 Task: Create record types of grades object.
Action: Mouse moved to (577, 34)
Screenshot: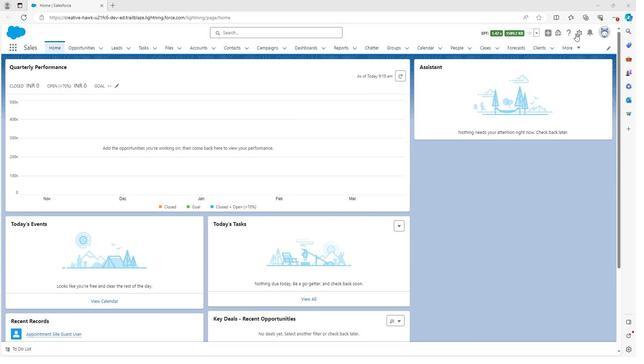 
Action: Mouse pressed left at (577, 34)
Screenshot: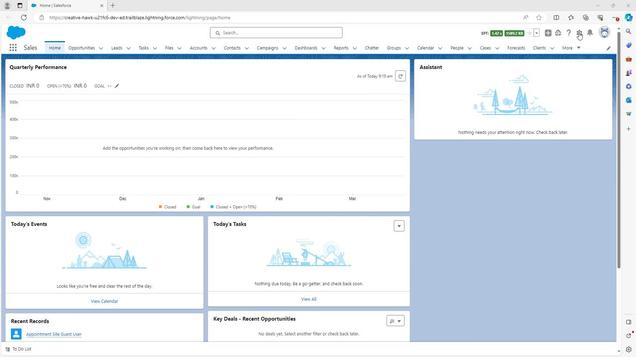 
Action: Mouse moved to (561, 52)
Screenshot: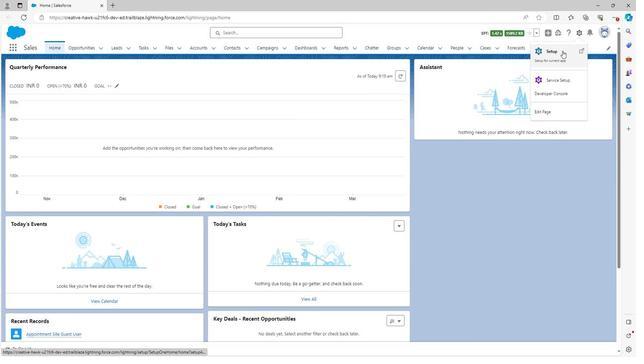 
Action: Mouse pressed left at (561, 52)
Screenshot: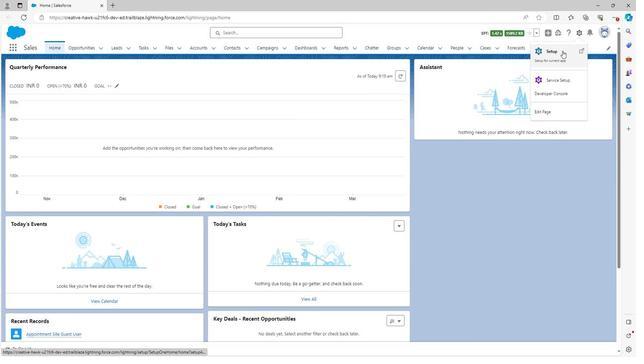 
Action: Mouse moved to (84, 47)
Screenshot: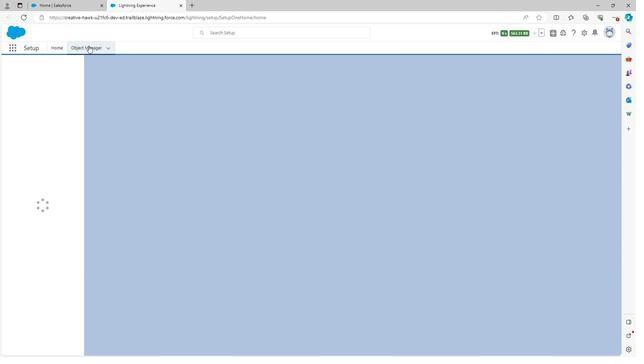 
Action: Mouse pressed left at (84, 47)
Screenshot: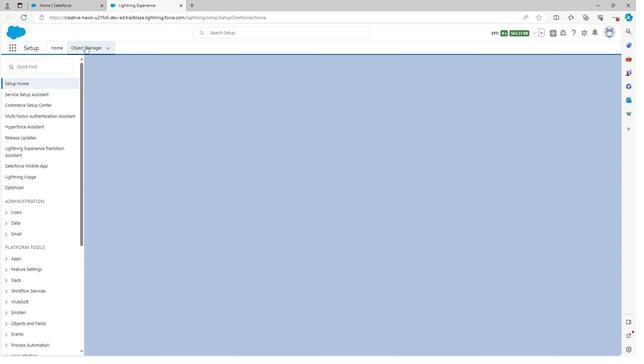 
Action: Mouse moved to (35, 255)
Screenshot: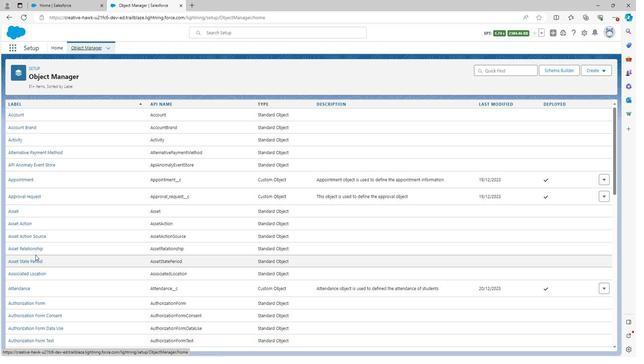 
Action: Mouse scrolled (35, 255) with delta (0, 0)
Screenshot: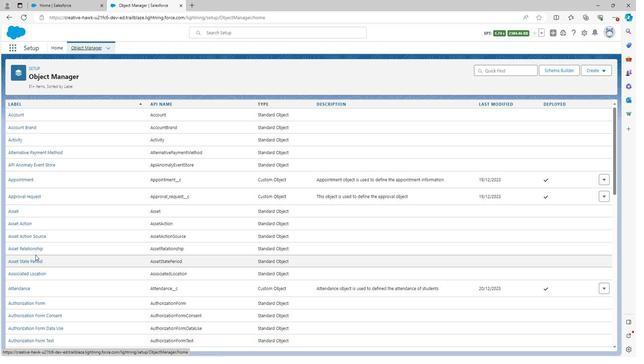 
Action: Mouse scrolled (35, 255) with delta (0, 0)
Screenshot: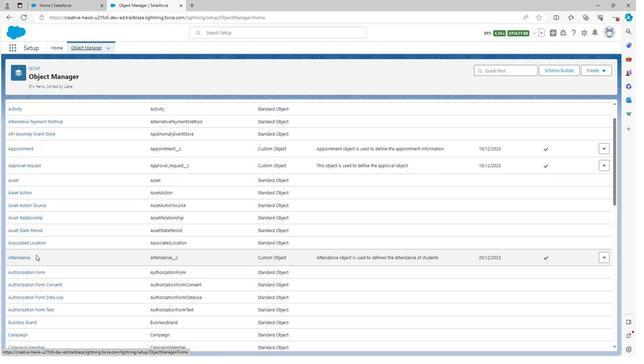 
Action: Mouse scrolled (35, 255) with delta (0, 0)
Screenshot: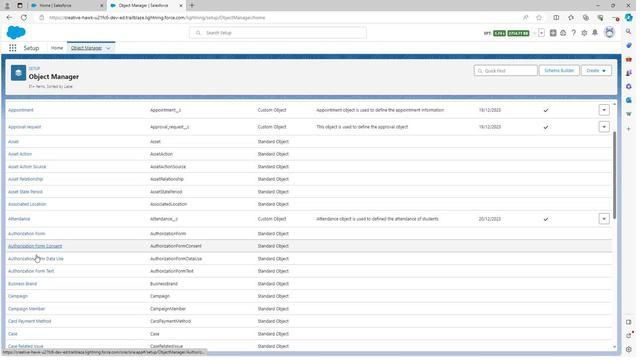 
Action: Mouse moved to (35, 255)
Screenshot: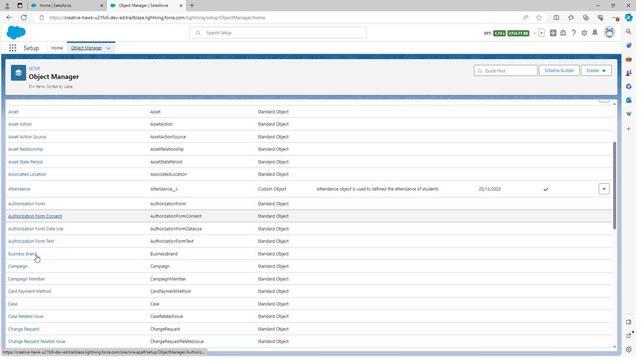
Action: Mouse scrolled (35, 255) with delta (0, 0)
Screenshot: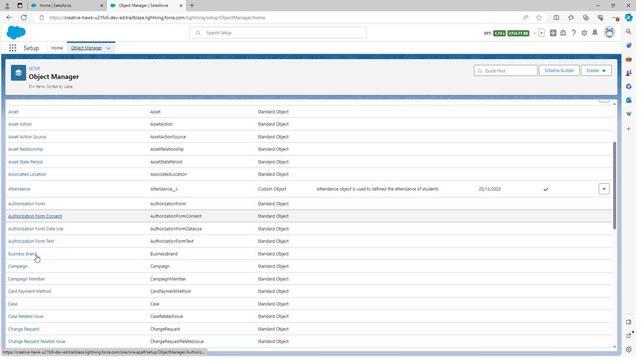 
Action: Mouse scrolled (35, 255) with delta (0, 0)
Screenshot: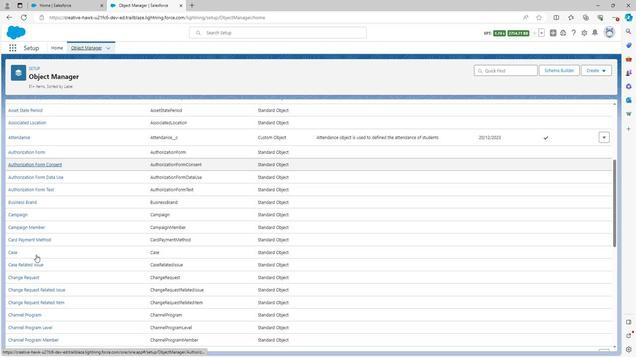 
Action: Mouse moved to (35, 255)
Screenshot: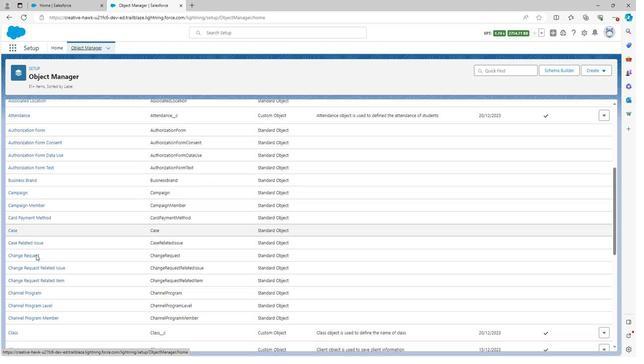 
Action: Mouse scrolled (35, 255) with delta (0, 0)
Screenshot: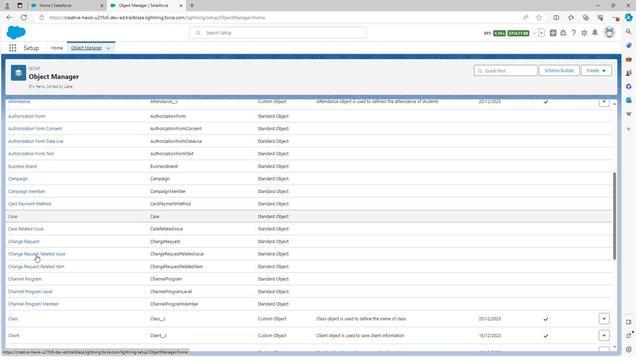 
Action: Mouse moved to (35, 256)
Screenshot: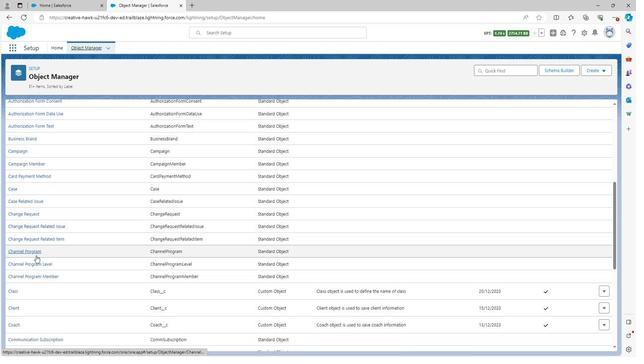 
Action: Mouse scrolled (35, 255) with delta (0, 0)
Screenshot: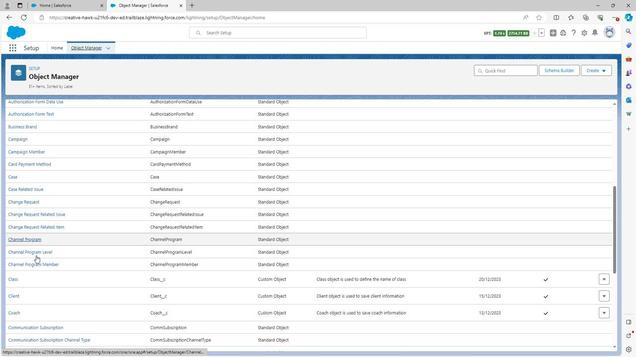
Action: Mouse scrolled (35, 255) with delta (0, 0)
Screenshot: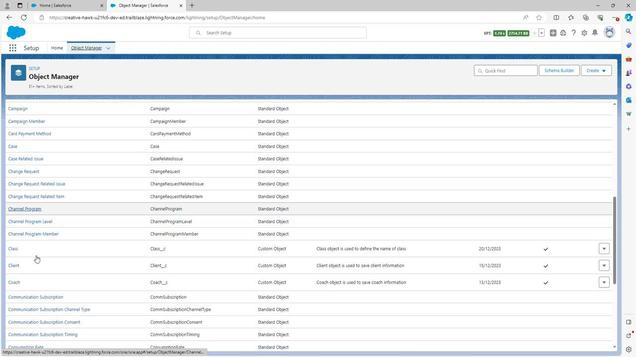 
Action: Mouse scrolled (35, 255) with delta (0, 0)
Screenshot: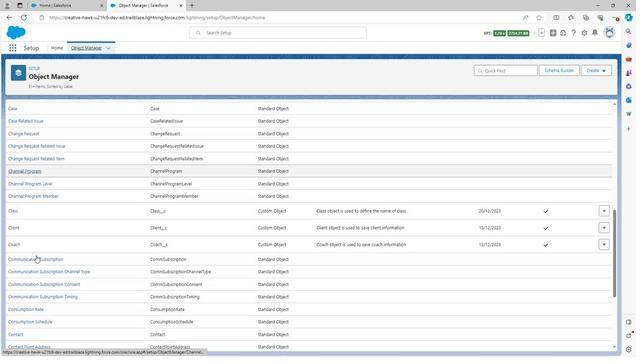 
Action: Mouse scrolled (35, 255) with delta (0, 0)
Screenshot: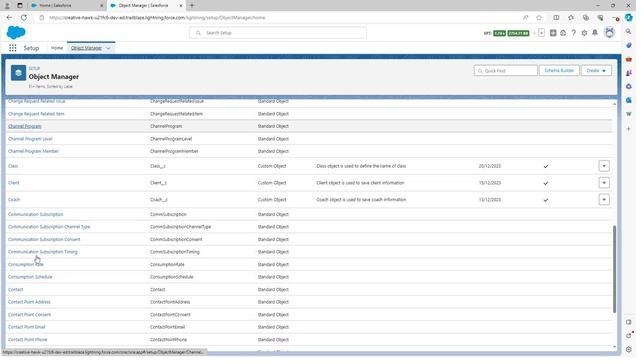 
Action: Mouse scrolled (35, 255) with delta (0, 0)
Screenshot: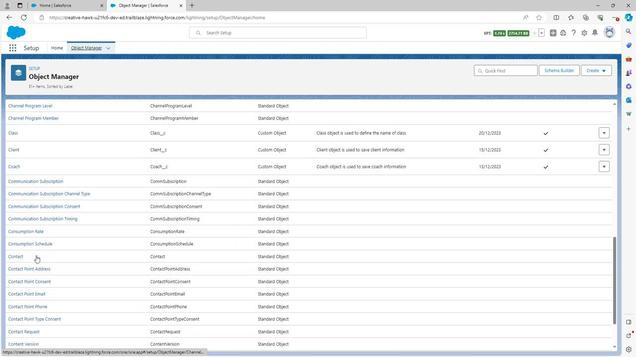 
Action: Mouse scrolled (35, 255) with delta (0, 0)
Screenshot: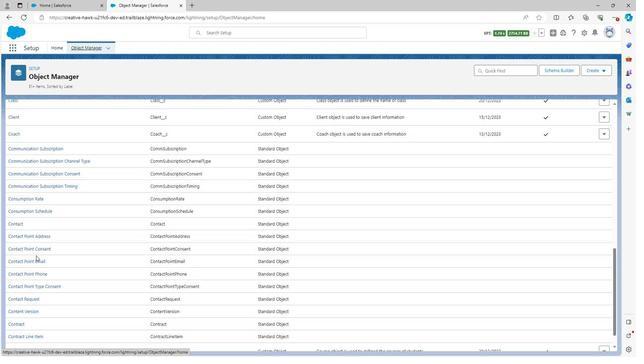 
Action: Mouse scrolled (35, 255) with delta (0, 0)
Screenshot: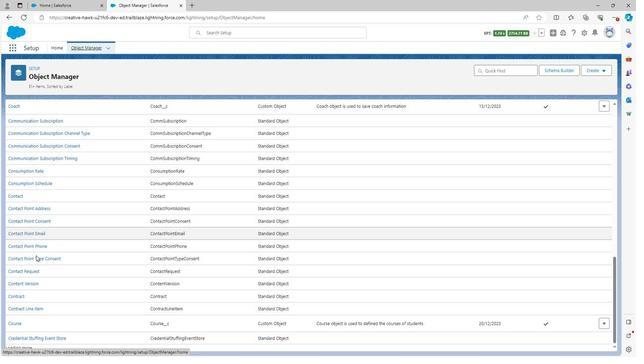 
Action: Mouse scrolled (35, 255) with delta (0, 0)
Screenshot: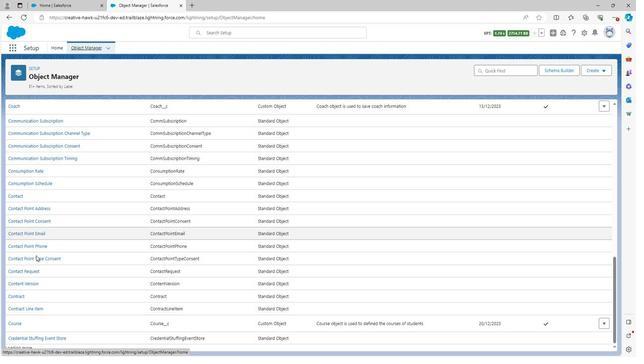 
Action: Mouse scrolled (35, 255) with delta (0, 0)
Screenshot: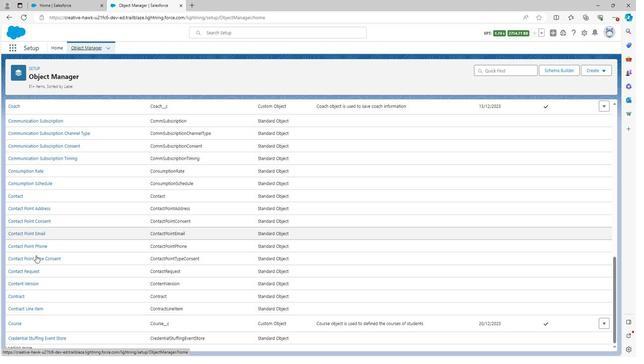 
Action: Mouse moved to (35, 256)
Screenshot: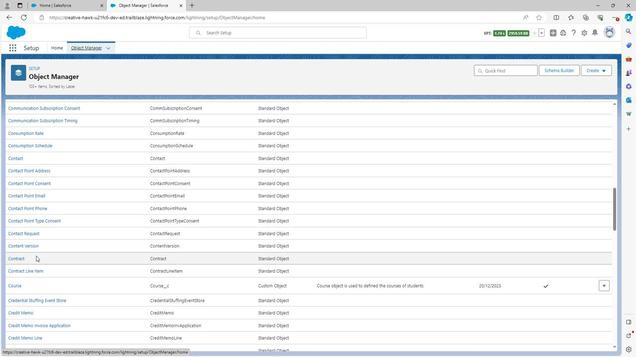 
Action: Mouse scrolled (35, 256) with delta (0, 0)
Screenshot: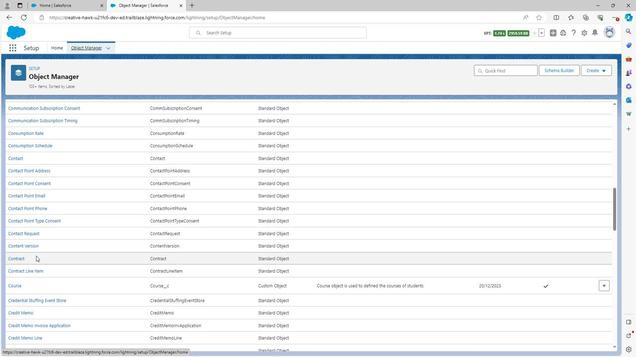 
Action: Mouse moved to (35, 257)
Screenshot: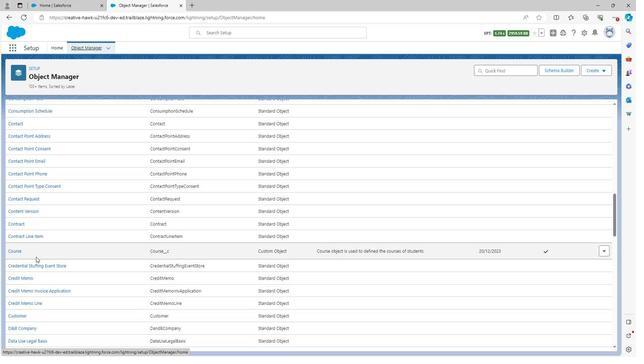 
Action: Mouse scrolled (35, 257) with delta (0, 0)
Screenshot: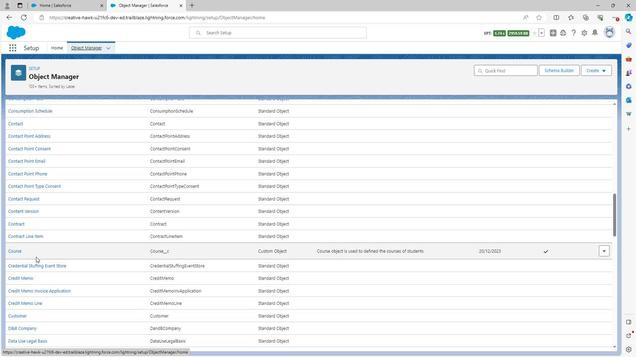 
Action: Mouse scrolled (35, 257) with delta (0, 0)
Screenshot: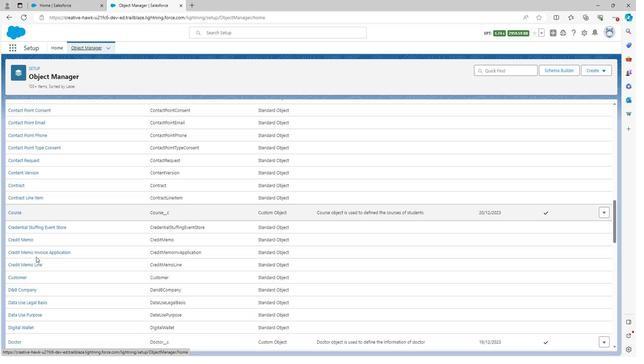 
Action: Mouse scrolled (35, 257) with delta (0, 0)
Screenshot: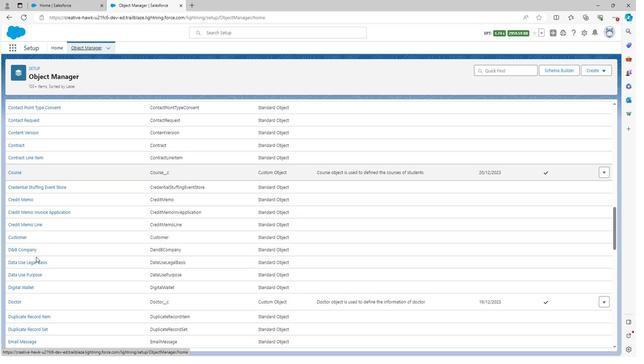 
Action: Mouse moved to (35, 257)
Screenshot: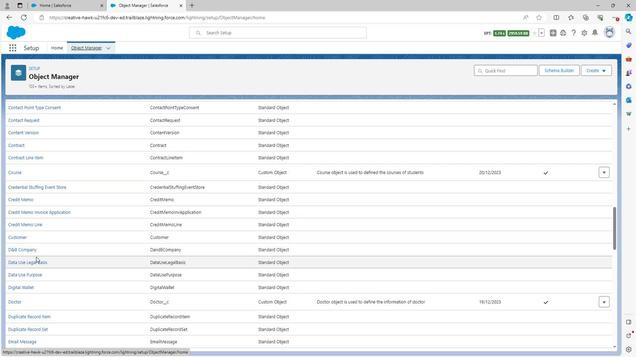 
Action: Mouse scrolled (35, 257) with delta (0, 0)
Screenshot: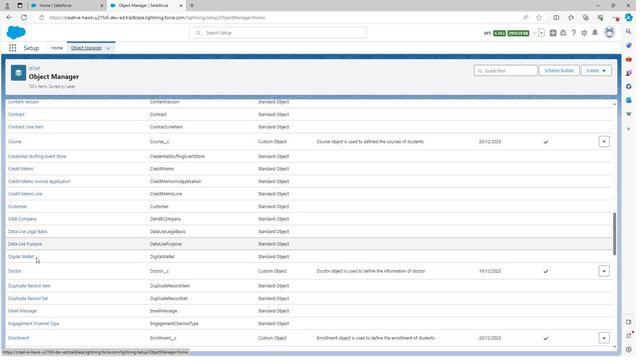 
Action: Mouse moved to (35, 257)
Screenshot: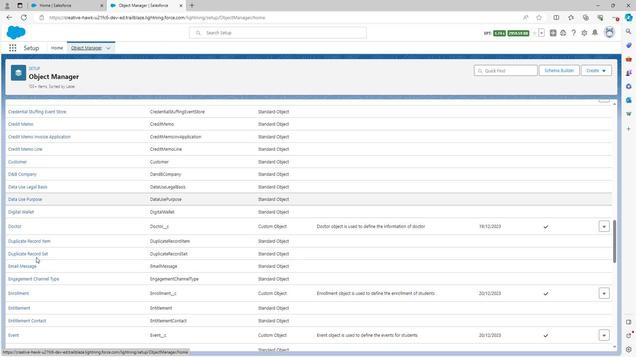
Action: Mouse scrolled (35, 257) with delta (0, 0)
Screenshot: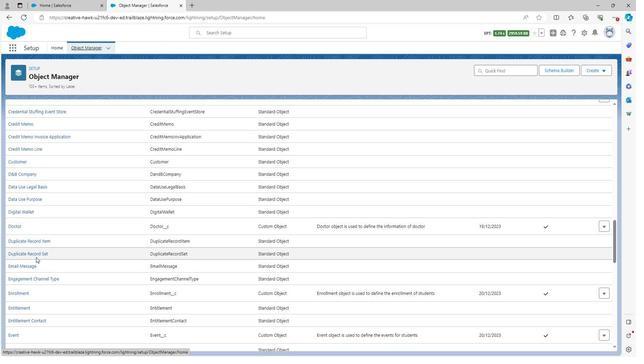 
Action: Mouse scrolled (35, 257) with delta (0, 0)
Screenshot: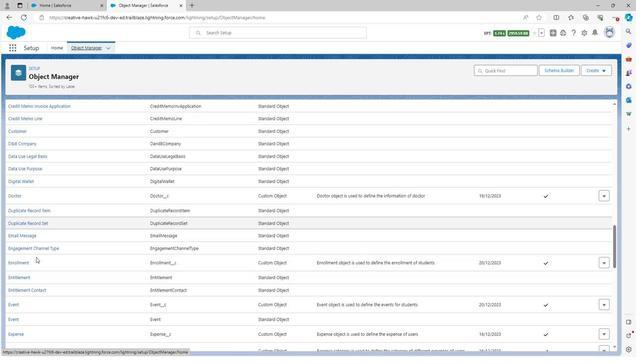 
Action: Mouse moved to (35, 258)
Screenshot: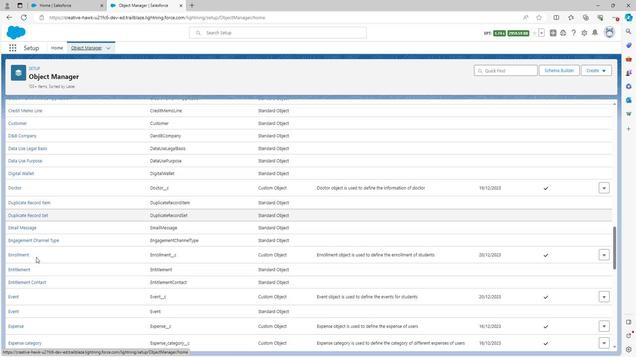 
Action: Mouse scrolled (35, 258) with delta (0, 0)
Screenshot: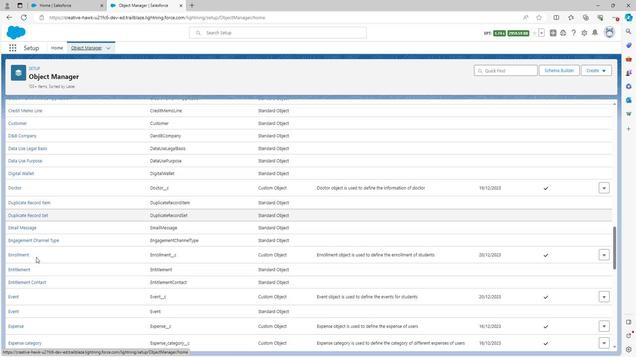 
Action: Mouse moved to (36, 259)
Screenshot: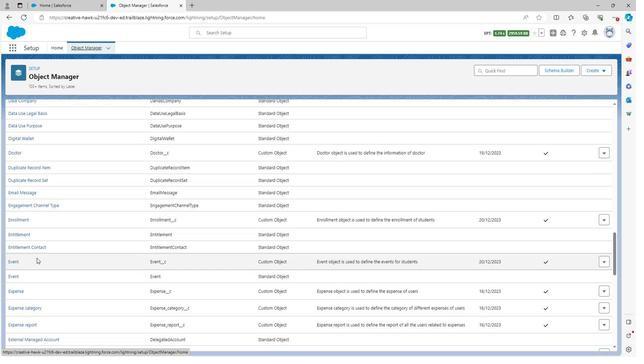 
Action: Mouse scrolled (36, 258) with delta (0, 0)
Screenshot: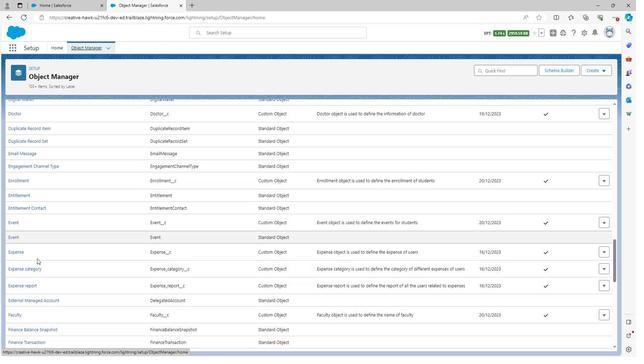 
Action: Mouse moved to (38, 258)
Screenshot: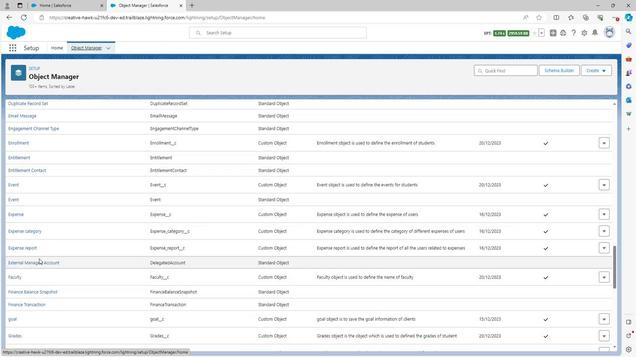
Action: Mouse scrolled (38, 258) with delta (0, 0)
Screenshot: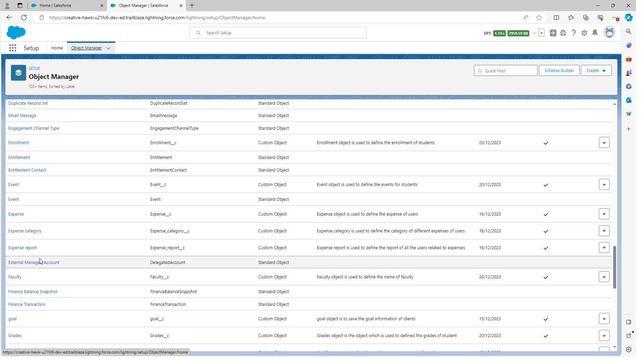 
Action: Mouse moved to (38, 258)
Screenshot: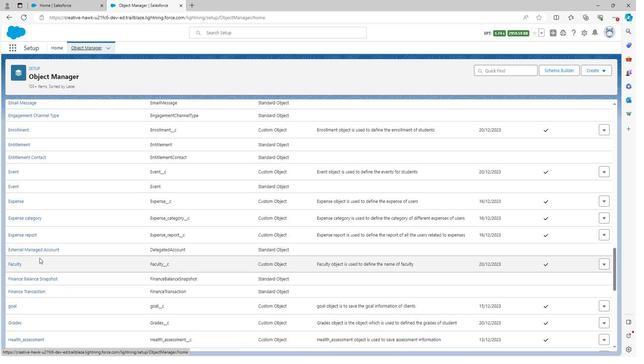 
Action: Mouse scrolled (38, 258) with delta (0, 0)
Screenshot: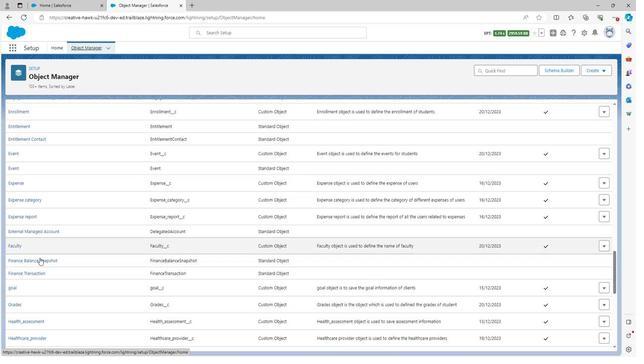 
Action: Mouse moved to (14, 262)
Screenshot: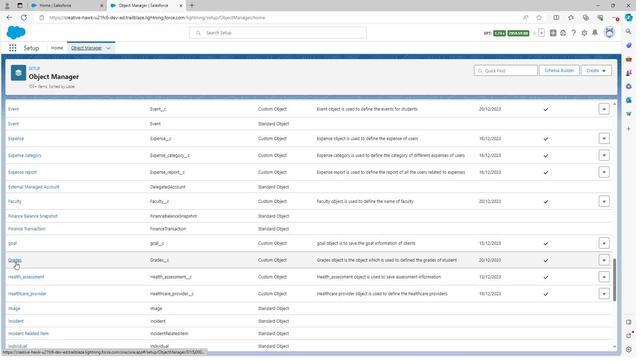 
Action: Mouse pressed left at (14, 262)
Screenshot: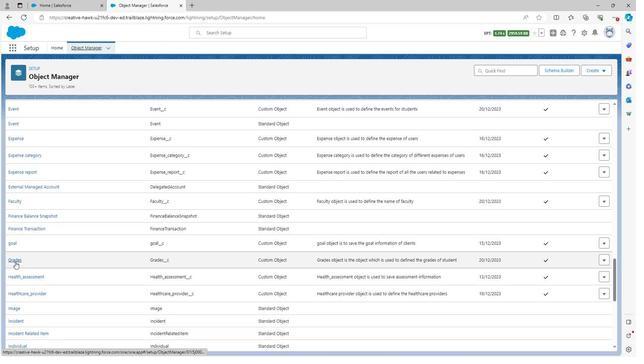 
Action: Mouse moved to (43, 201)
Screenshot: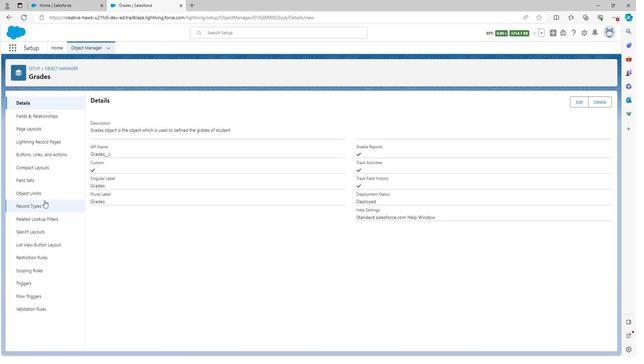 
Action: Mouse pressed left at (43, 201)
Screenshot: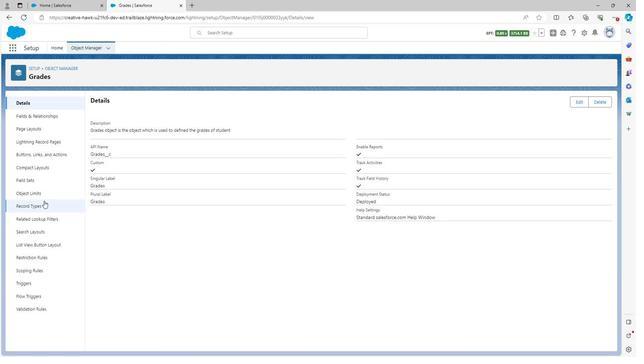 
Action: Mouse moved to (547, 104)
Screenshot: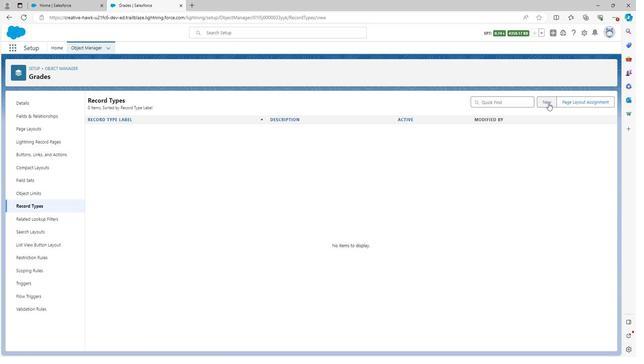 
Action: Mouse pressed left at (547, 104)
Screenshot: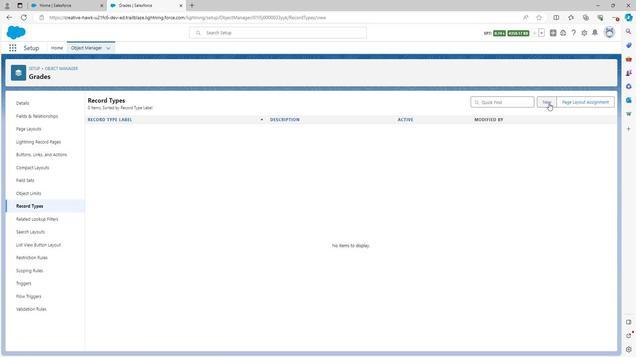 
Action: Mouse moved to (195, 164)
Screenshot: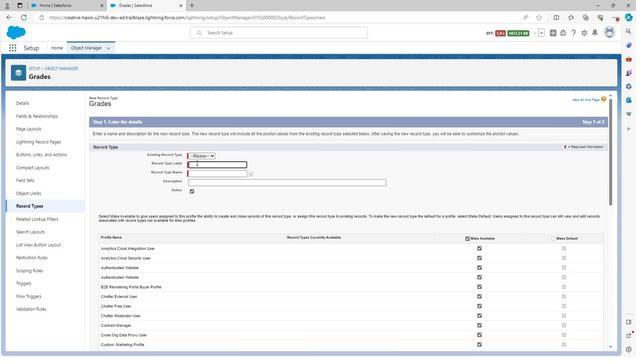 
Action: Mouse pressed left at (195, 164)
Screenshot: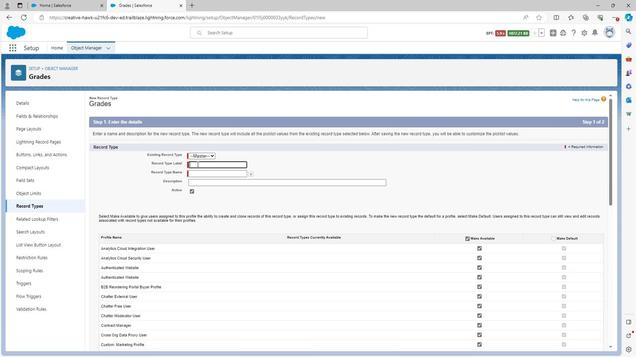 
Action: Key pressed <Key.shift>Grade<Key.space><Key.shift>Id
Screenshot: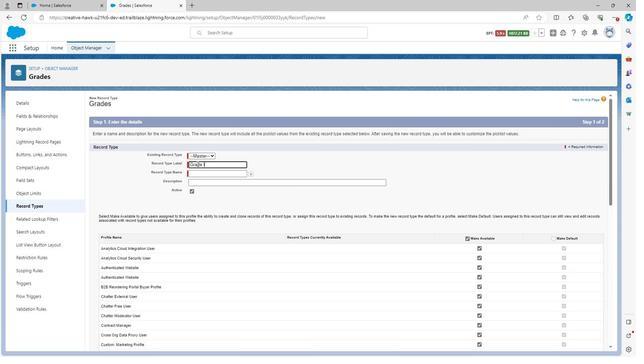 
Action: Mouse moved to (264, 165)
Screenshot: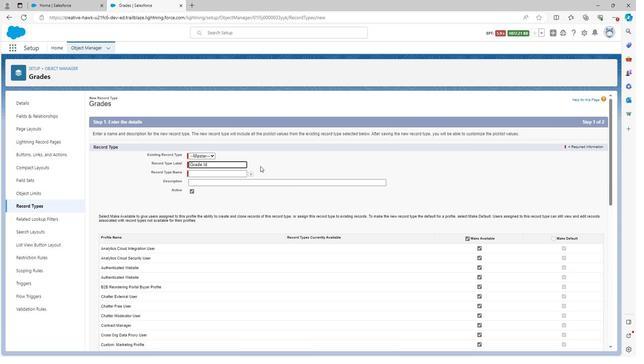 
Action: Mouse pressed left at (264, 165)
Screenshot: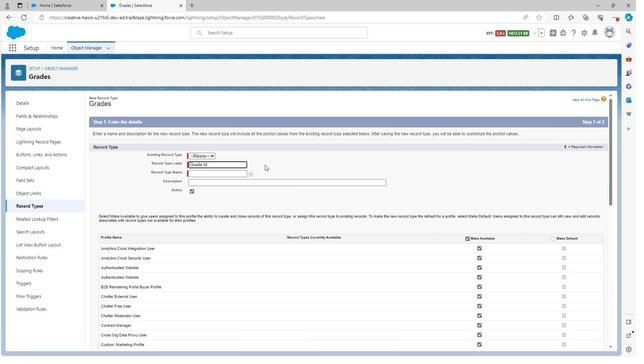 
Action: Mouse moved to (248, 182)
Screenshot: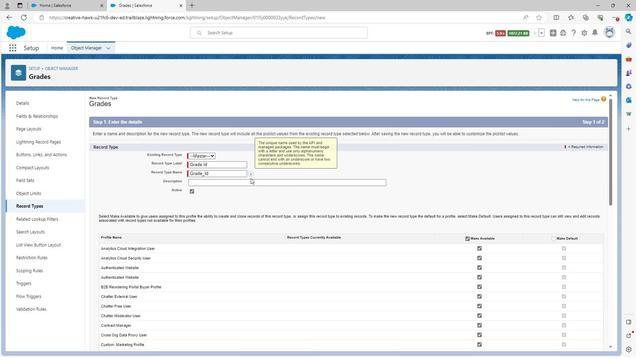 
Action: Mouse pressed left at (248, 182)
Screenshot: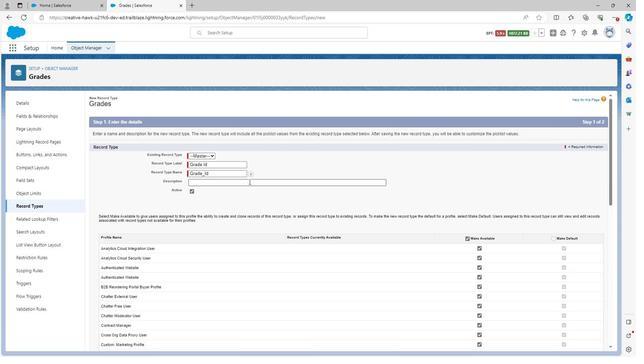 
Action: Key pressed <Key.shift><Key.shift><Key.shift>Grade<Key.space><Key.shift>Id<Key.space>record<Key.space>type<Key.space>is<Key.space>used<Key.space>tp<Key.space><Key.backspace><Key.backspace>o<Key.space>defined<Key.space>the<Key.space>id<Key.space>of<Key.space>grade
Screenshot: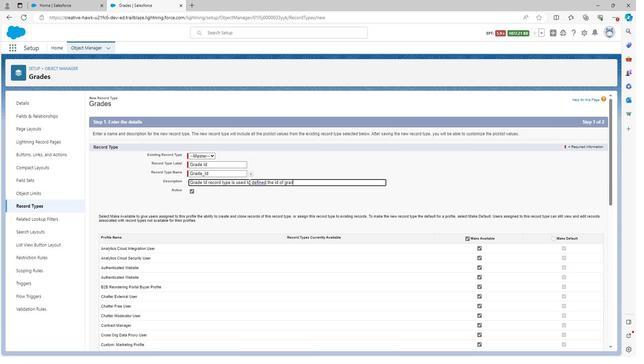 
Action: Mouse moved to (467, 238)
Screenshot: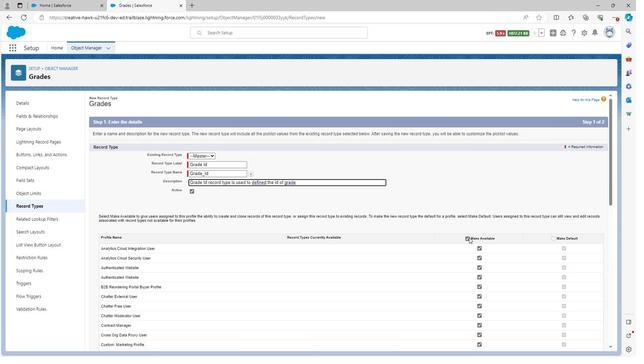 
Action: Mouse pressed left at (467, 238)
Screenshot: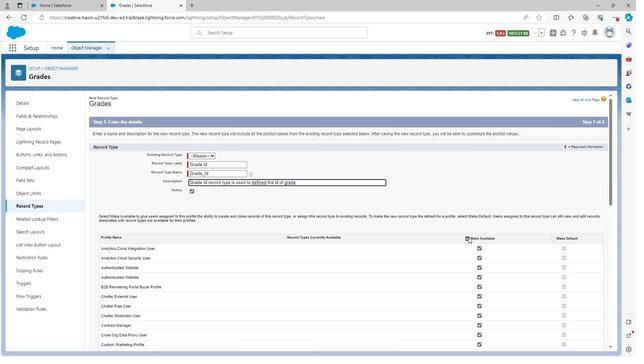 
Action: Mouse scrolled (467, 237) with delta (0, 0)
Screenshot: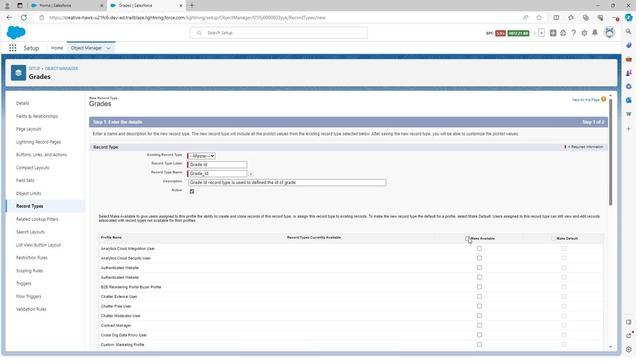 
Action: Mouse scrolled (467, 237) with delta (0, 0)
Screenshot: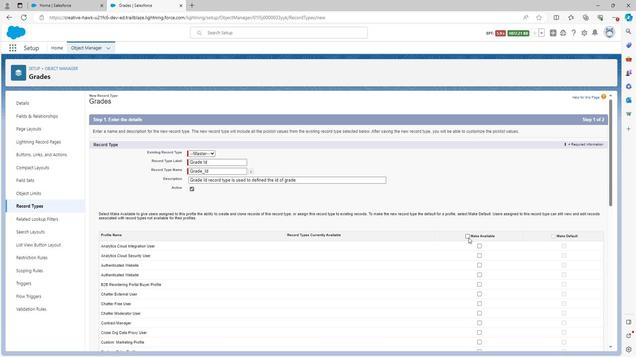 
Action: Mouse scrolled (467, 237) with delta (0, 0)
Screenshot: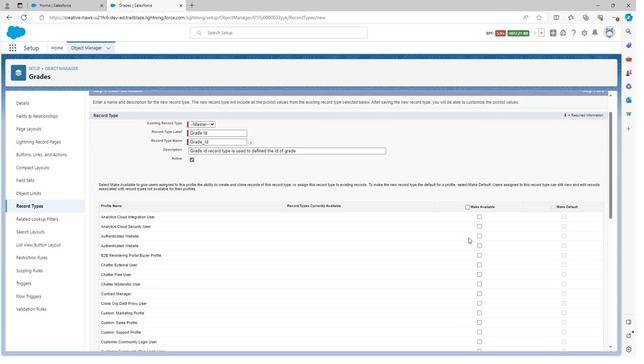 
Action: Mouse moved to (479, 131)
Screenshot: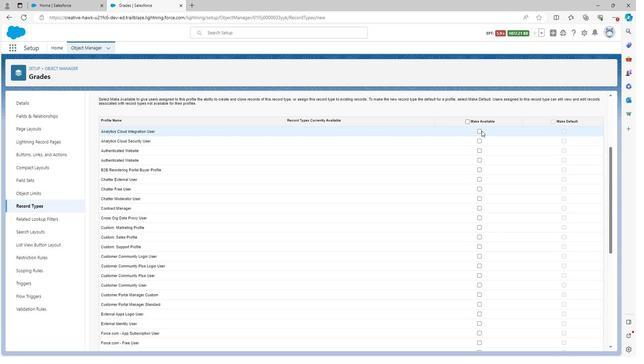
Action: Mouse pressed left at (479, 131)
Screenshot: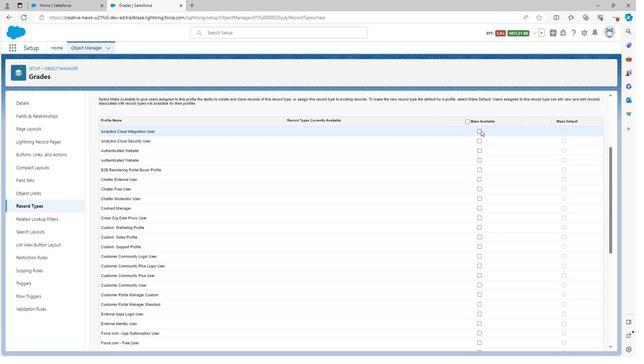 
Action: Mouse moved to (477, 142)
Screenshot: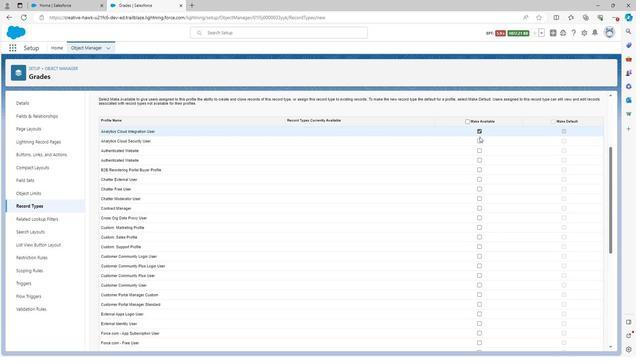 
Action: Mouse pressed left at (477, 142)
Screenshot: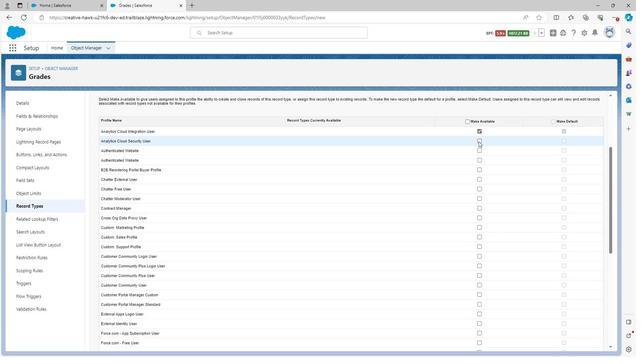 
Action: Mouse moved to (477, 150)
Screenshot: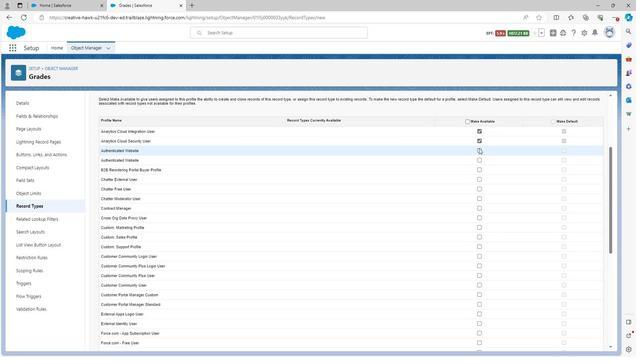 
Action: Mouse pressed left at (477, 150)
Screenshot: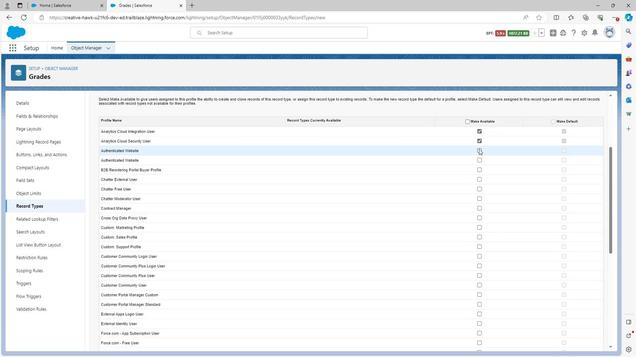 
Action: Mouse moved to (478, 160)
Screenshot: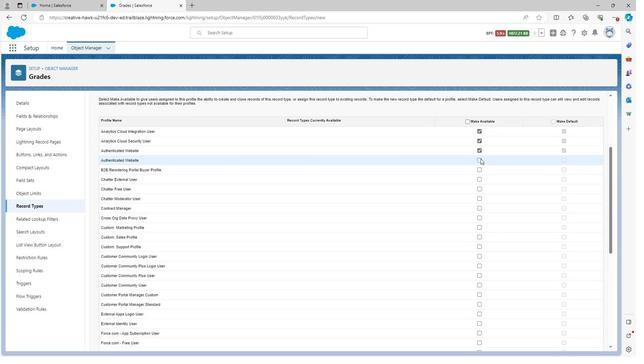 
Action: Mouse pressed left at (478, 160)
Screenshot: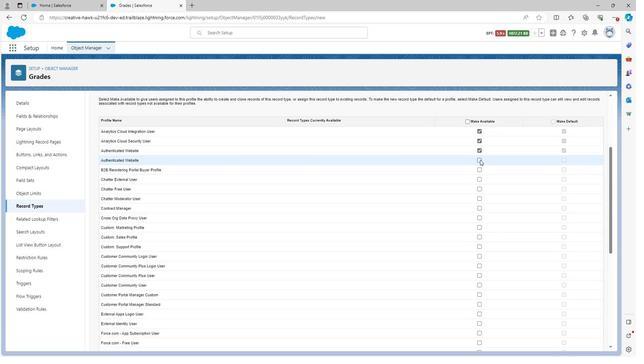 
Action: Mouse moved to (478, 169)
Screenshot: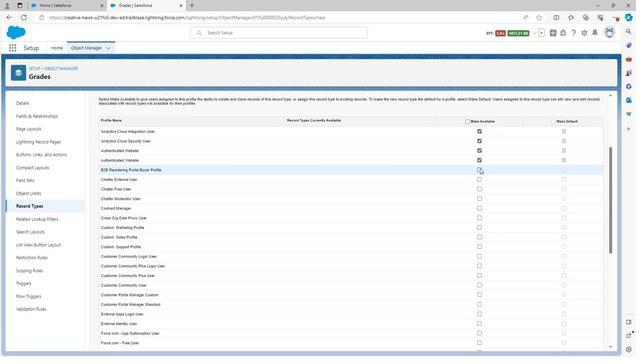 
Action: Mouse pressed left at (478, 169)
Screenshot: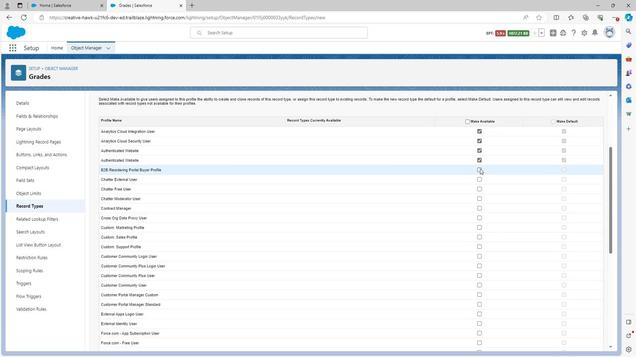 
Action: Mouse moved to (477, 178)
Screenshot: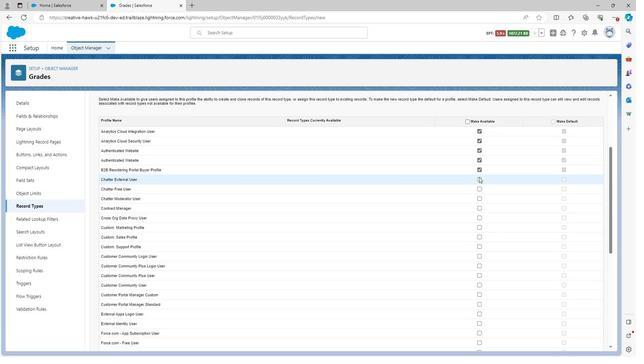 
Action: Mouse pressed left at (477, 178)
Screenshot: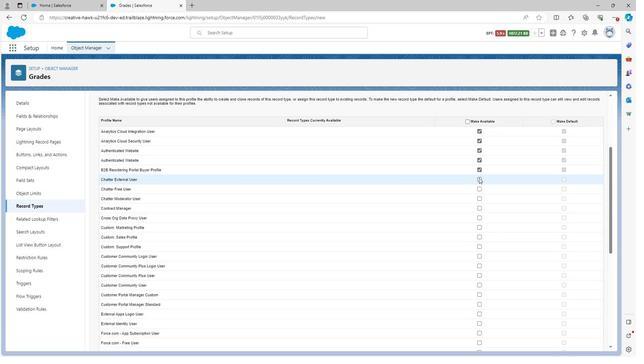 
Action: Mouse moved to (476, 189)
Screenshot: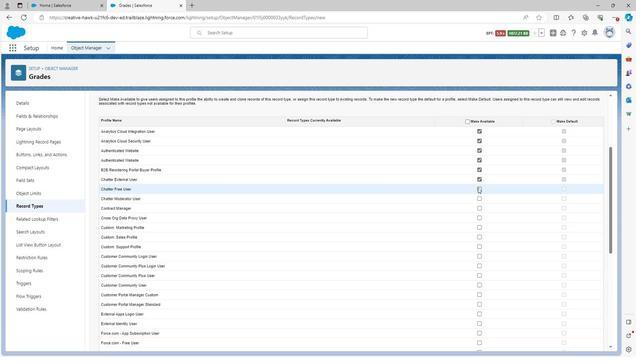 
Action: Mouse pressed left at (476, 189)
Screenshot: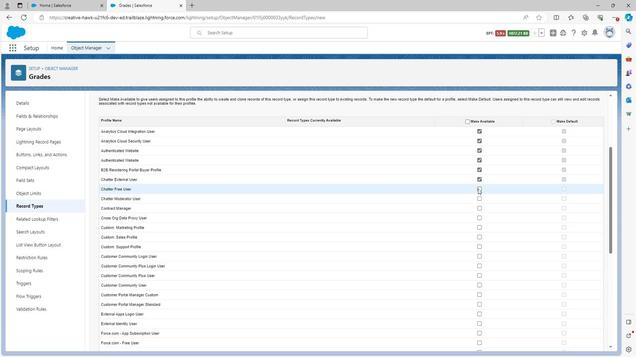 
Action: Mouse moved to (477, 199)
Screenshot: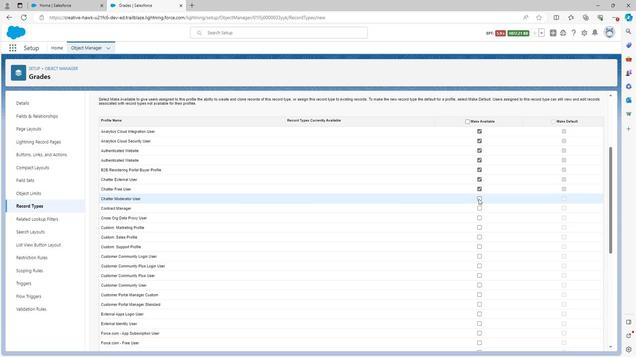 
Action: Mouse pressed left at (477, 199)
Screenshot: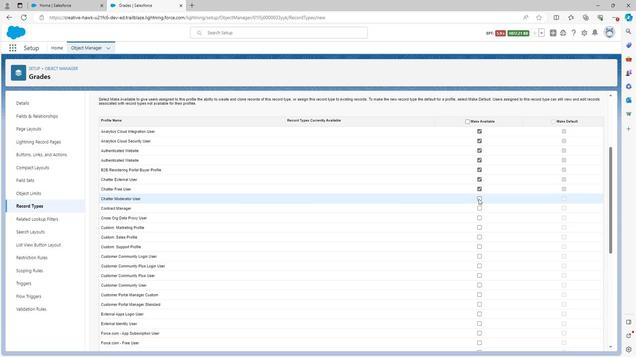 
Action: Mouse moved to (479, 208)
Screenshot: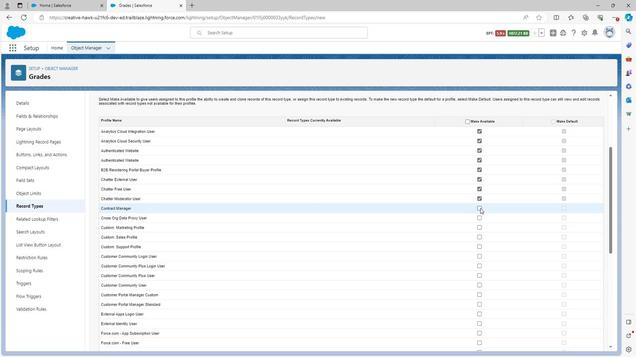 
Action: Mouse pressed left at (479, 208)
Screenshot: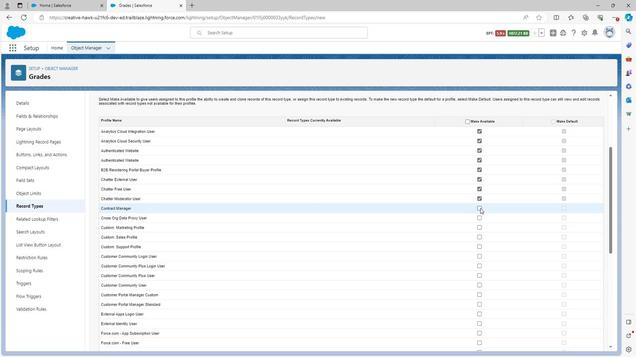 
Action: Mouse moved to (479, 218)
Screenshot: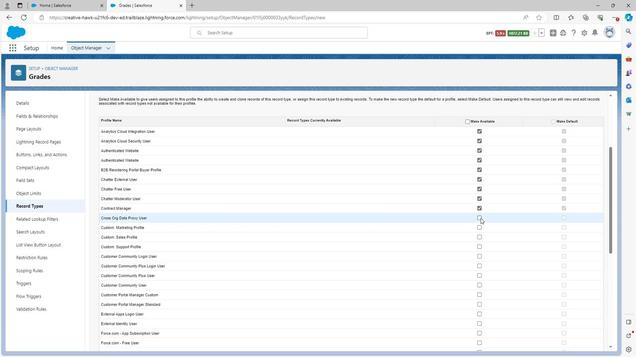 
Action: Mouse pressed left at (479, 218)
Screenshot: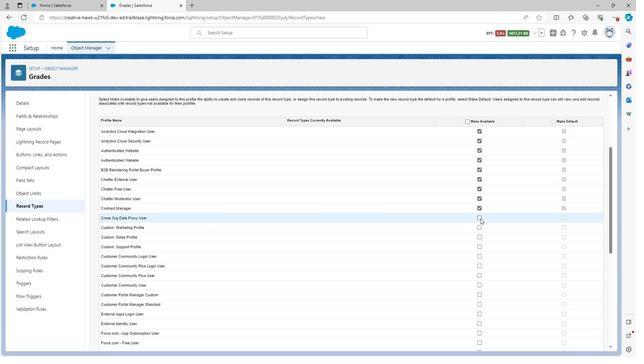 
Action: Mouse moved to (477, 226)
Screenshot: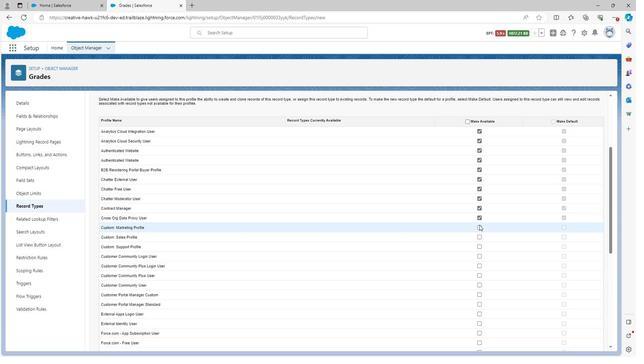 
Action: Mouse pressed left at (477, 226)
Screenshot: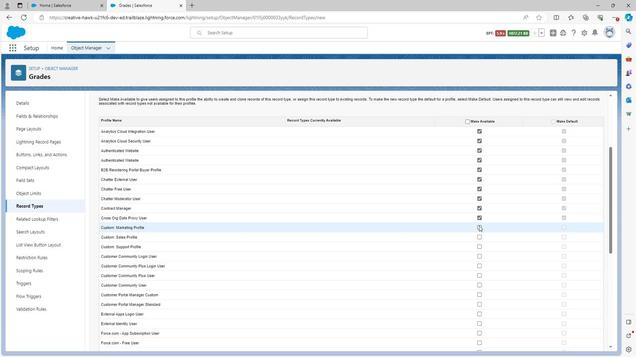 
Action: Mouse moved to (477, 237)
Screenshot: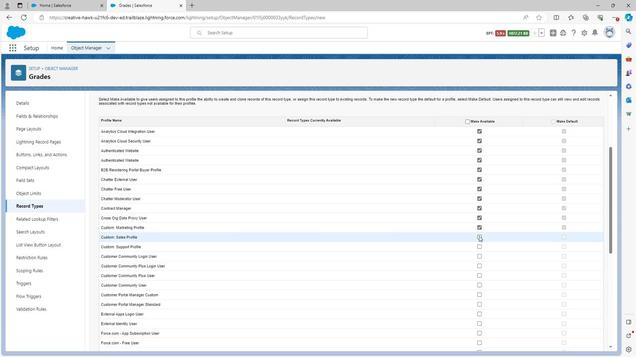 
Action: Mouse pressed left at (477, 237)
Screenshot: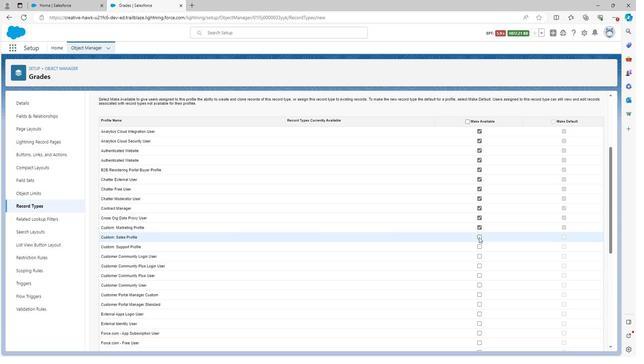 
Action: Mouse moved to (479, 246)
Screenshot: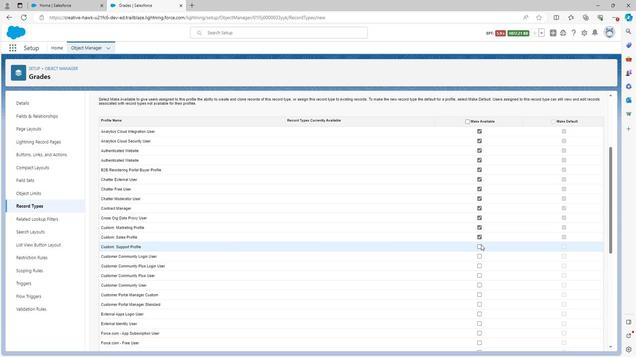 
Action: Mouse pressed left at (479, 246)
Screenshot: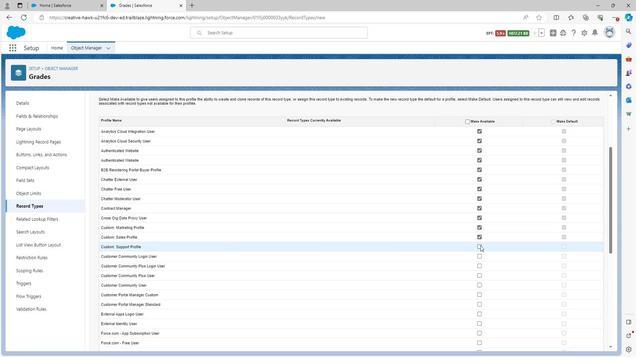 
Action: Mouse moved to (478, 257)
Screenshot: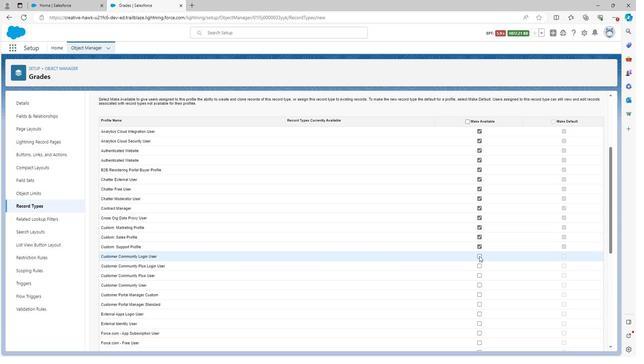 
Action: Mouse pressed left at (478, 257)
Screenshot: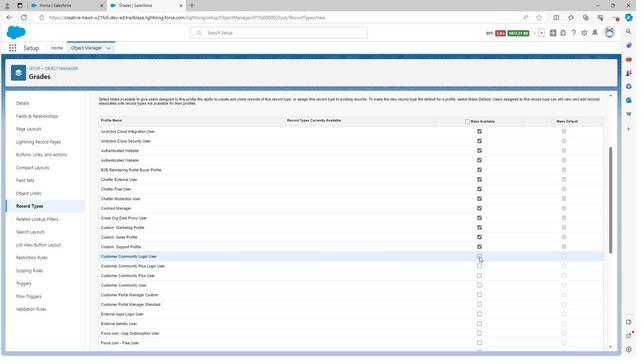 
Action: Mouse moved to (479, 265)
Screenshot: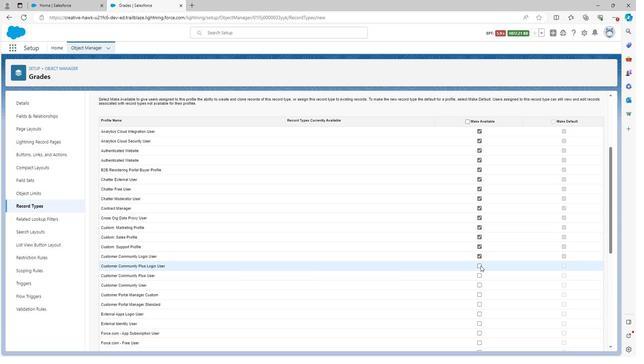 
Action: Mouse pressed left at (479, 265)
Screenshot: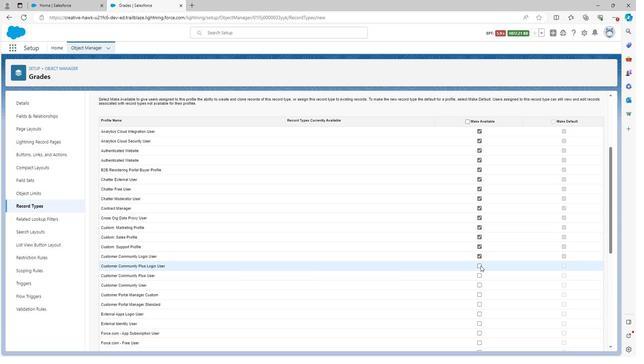 
Action: Mouse moved to (478, 274)
Screenshot: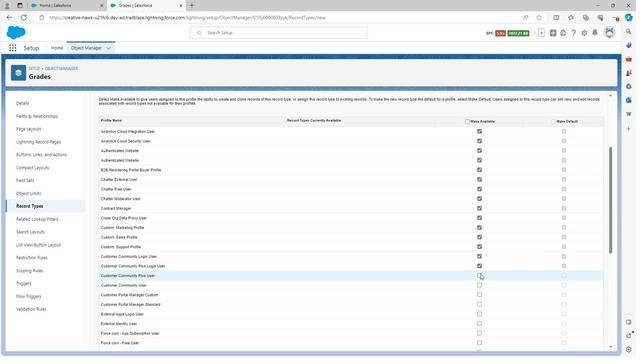 
Action: Mouse pressed left at (478, 274)
Screenshot: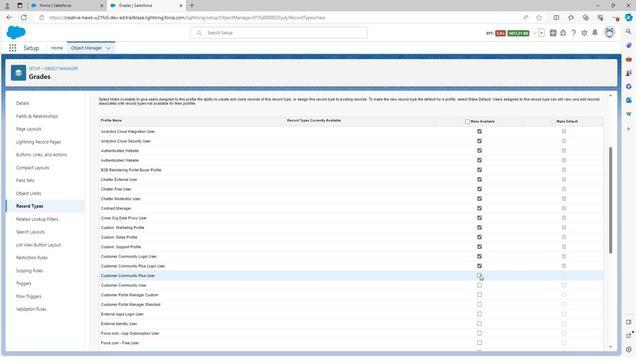
Action: Mouse scrolled (478, 274) with delta (0, 0)
Screenshot: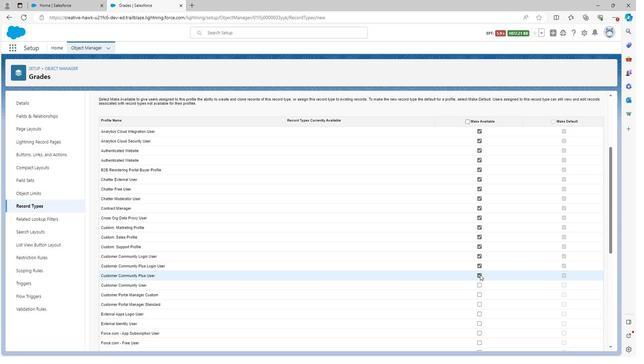 
Action: Mouse scrolled (478, 274) with delta (0, 0)
Screenshot: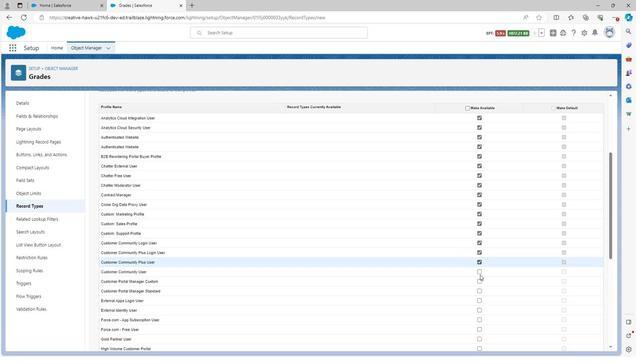 
Action: Mouse scrolled (478, 274) with delta (0, 0)
Screenshot: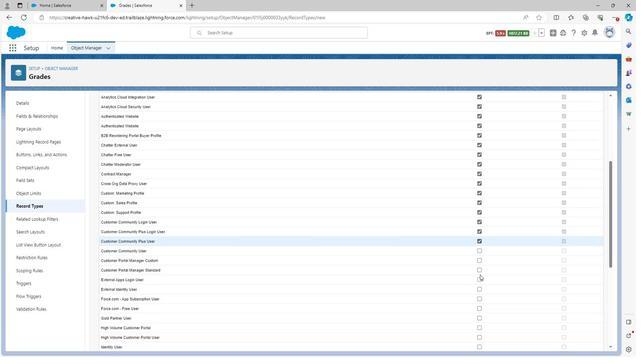 
Action: Mouse moved to (479, 178)
Screenshot: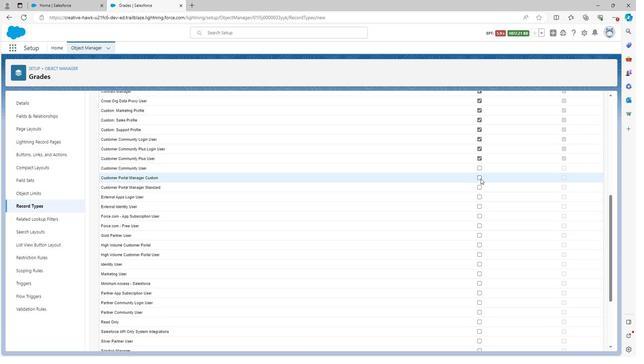 
Action: Mouse pressed left at (479, 178)
Screenshot: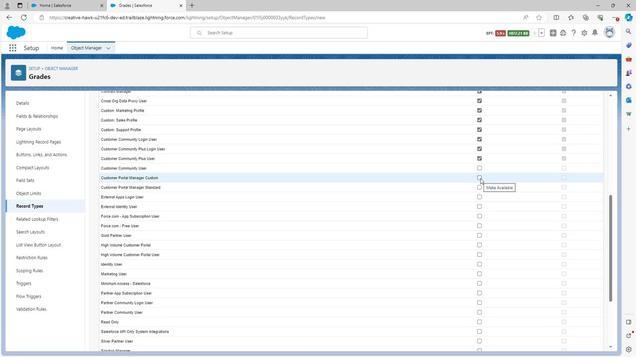 
Action: Mouse moved to (478, 187)
Screenshot: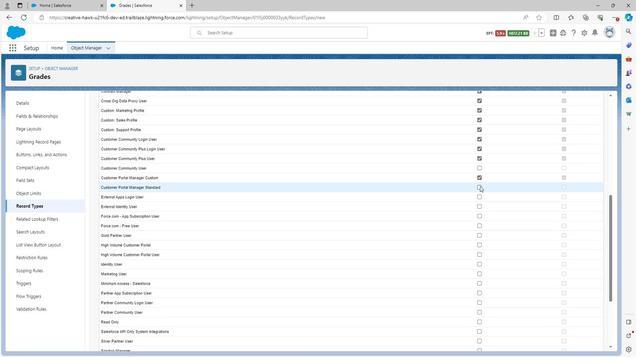 
Action: Mouse pressed left at (478, 187)
Screenshot: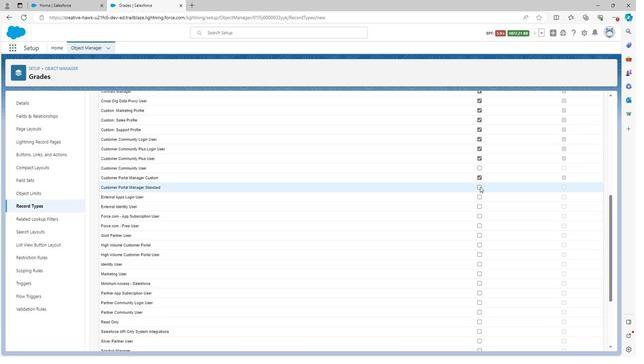 
Action: Mouse moved to (478, 196)
Screenshot: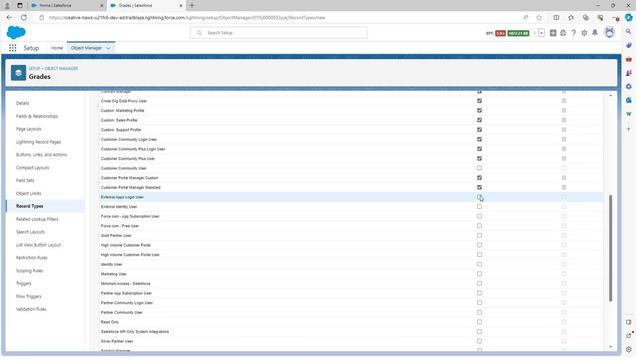 
Action: Mouse pressed left at (478, 196)
Screenshot: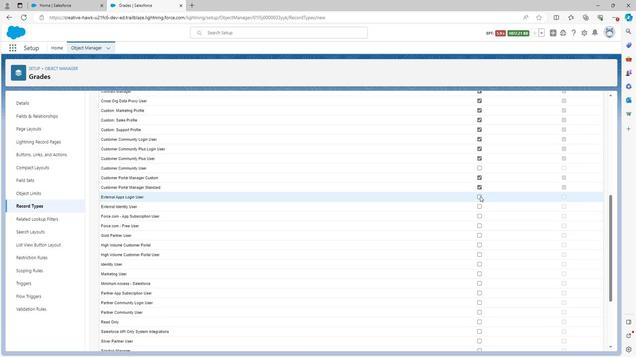 
Action: Mouse moved to (478, 206)
Screenshot: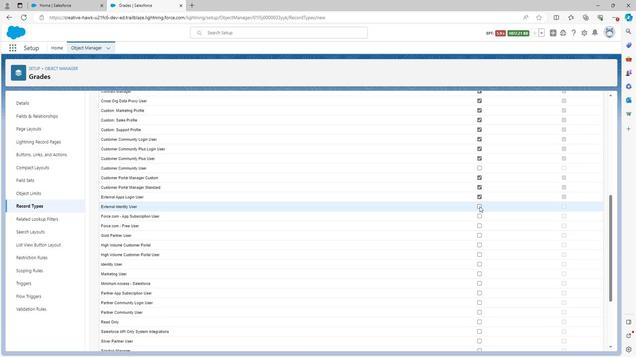 
Action: Mouse pressed left at (478, 206)
Screenshot: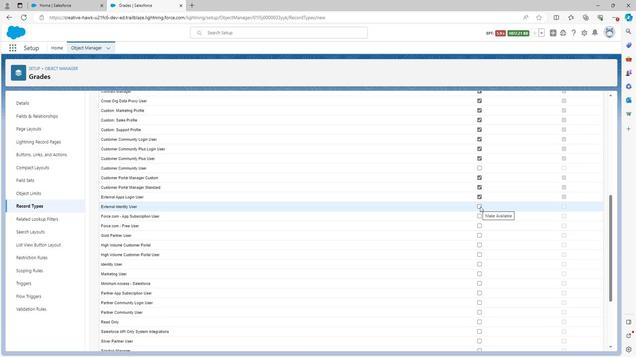 
Action: Mouse moved to (479, 214)
Screenshot: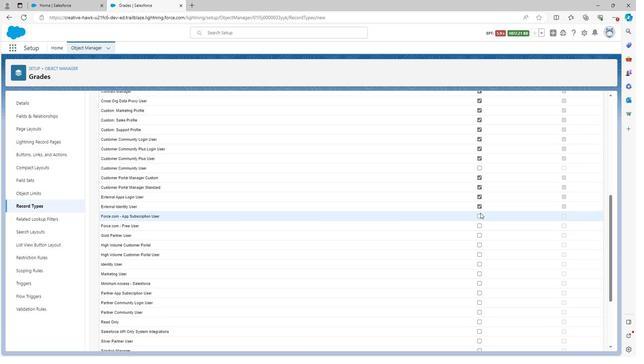 
Action: Mouse pressed left at (479, 214)
Screenshot: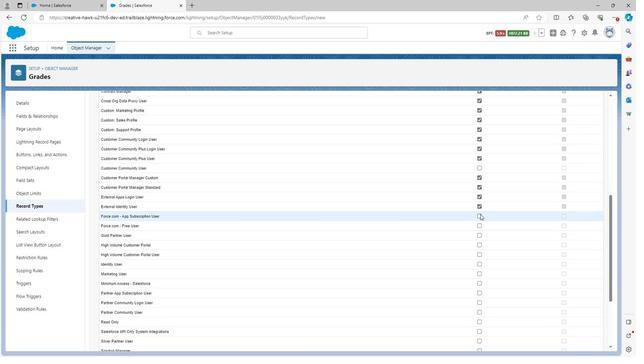 
Action: Mouse moved to (478, 225)
Screenshot: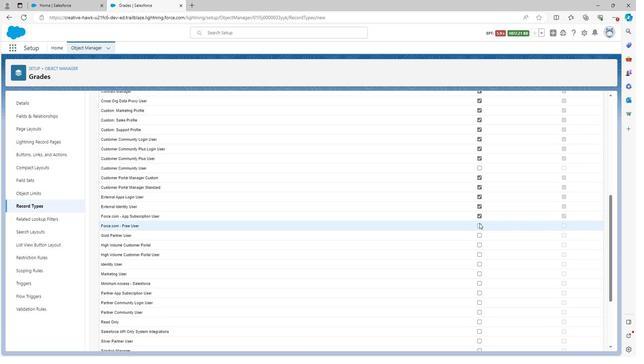 
Action: Mouse pressed left at (478, 225)
Screenshot: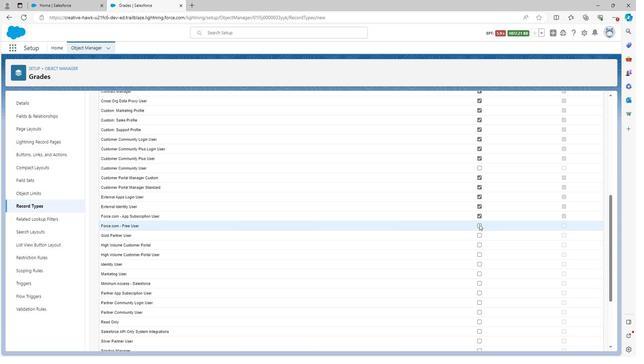 
Action: Mouse moved to (478, 235)
Screenshot: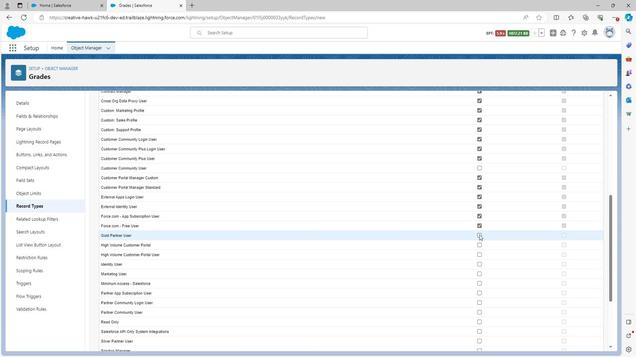 
Action: Mouse pressed left at (478, 235)
Screenshot: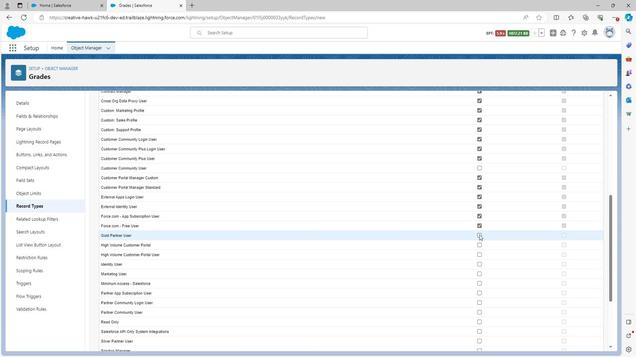 
Action: Mouse moved to (478, 244)
Screenshot: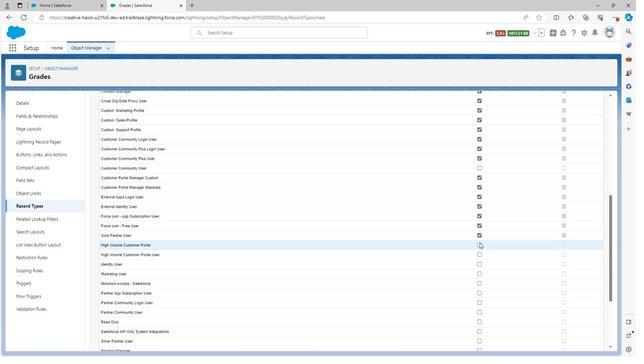 
Action: Mouse pressed left at (478, 244)
Screenshot: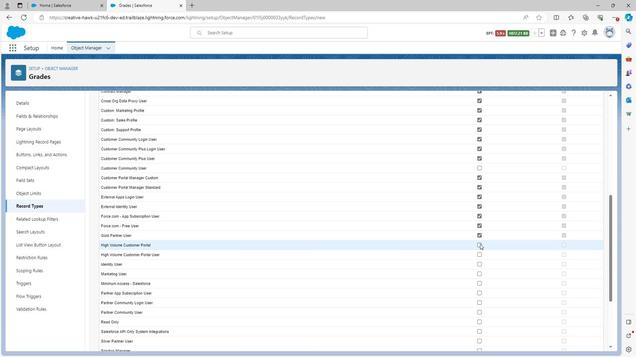 
Action: Mouse moved to (479, 255)
Screenshot: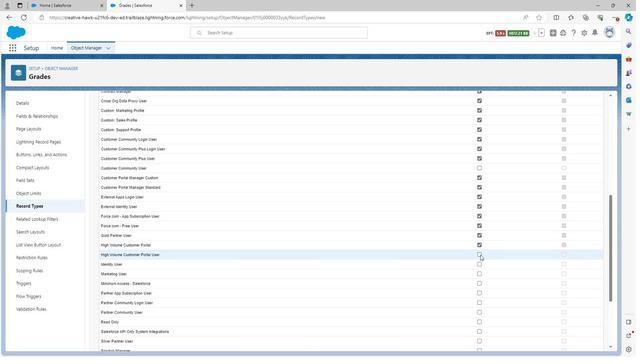 
Action: Mouse pressed left at (479, 255)
Screenshot: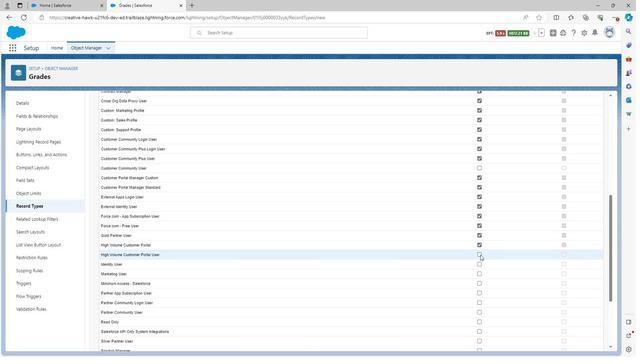 
Action: Mouse moved to (479, 264)
Screenshot: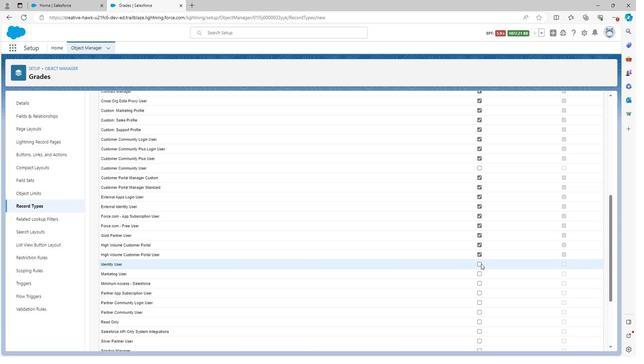 
Action: Mouse pressed left at (479, 264)
Screenshot: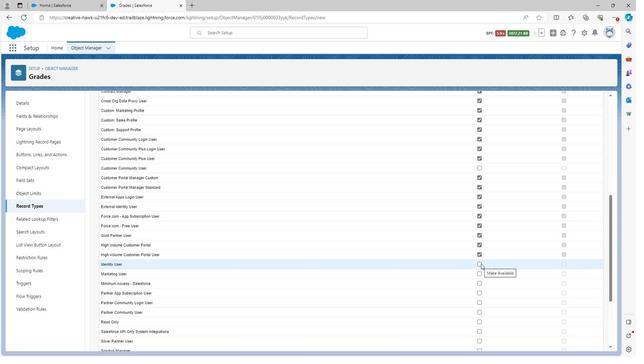 
Action: Mouse scrolled (479, 263) with delta (0, 0)
Screenshot: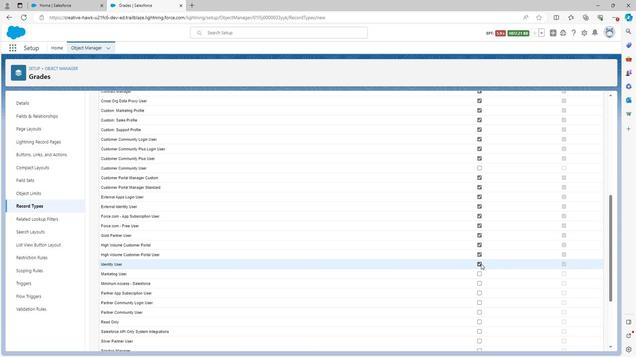 
Action: Mouse scrolled (479, 263) with delta (0, 0)
Screenshot: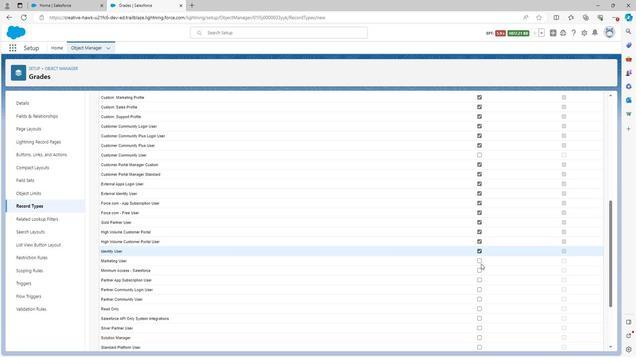 
Action: Mouse scrolled (479, 263) with delta (0, 0)
Screenshot: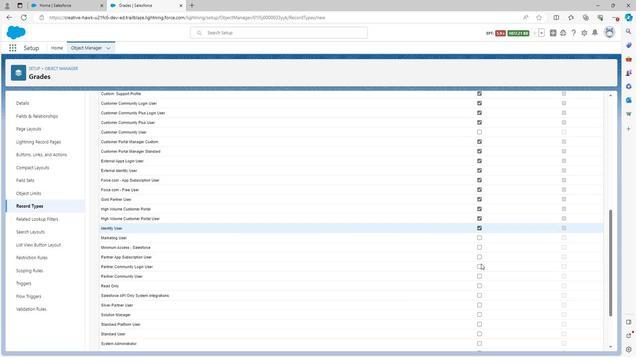 
Action: Mouse moved to (479, 182)
Screenshot: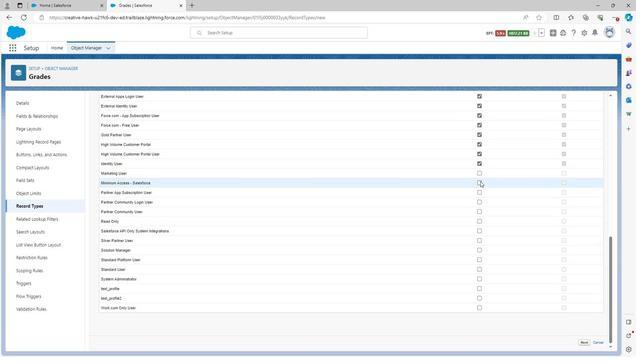 
Action: Mouse pressed left at (479, 182)
Screenshot: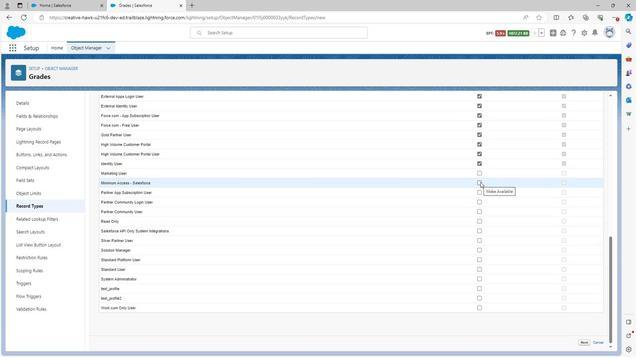 
Action: Mouse moved to (478, 193)
Screenshot: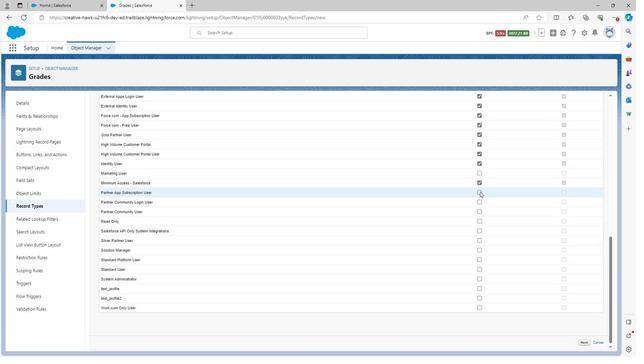 
Action: Mouse pressed left at (478, 193)
Screenshot: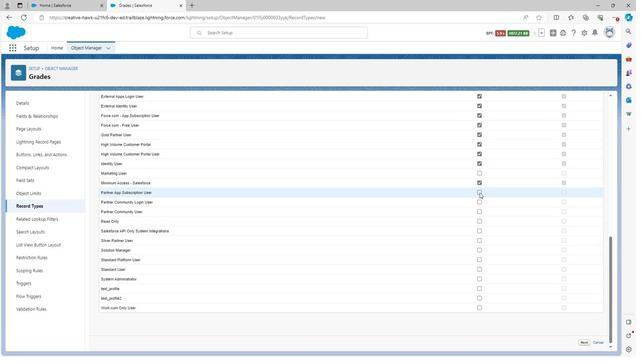 
Action: Mouse moved to (478, 201)
Screenshot: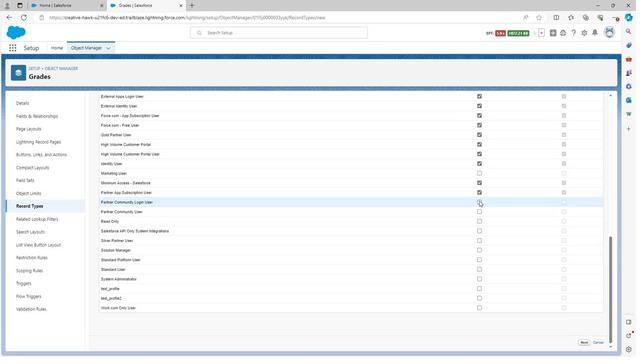 
Action: Mouse pressed left at (478, 201)
Screenshot: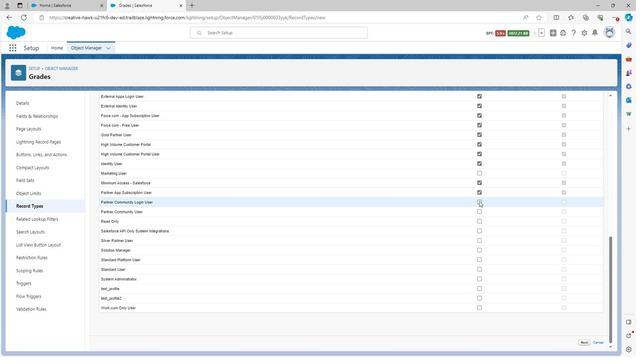 
Action: Mouse moved to (478, 211)
Screenshot: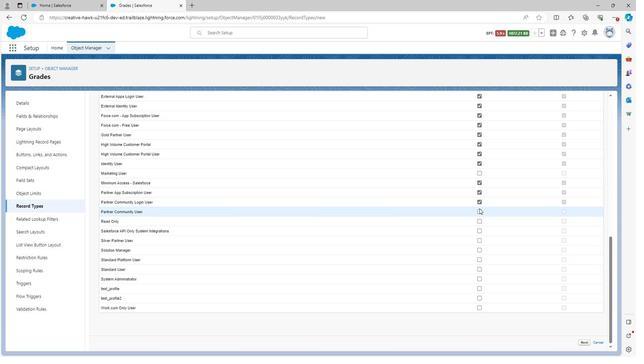 
Action: Mouse pressed left at (478, 211)
Screenshot: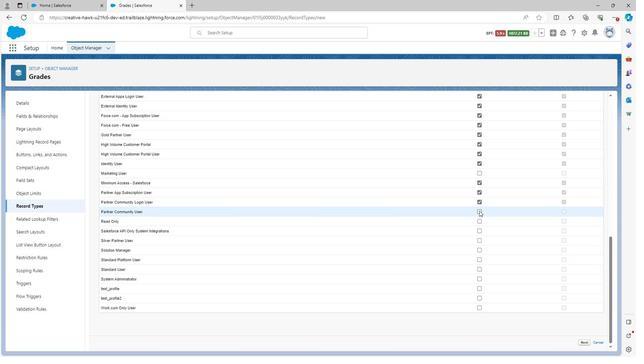 
Action: Mouse moved to (478, 220)
Screenshot: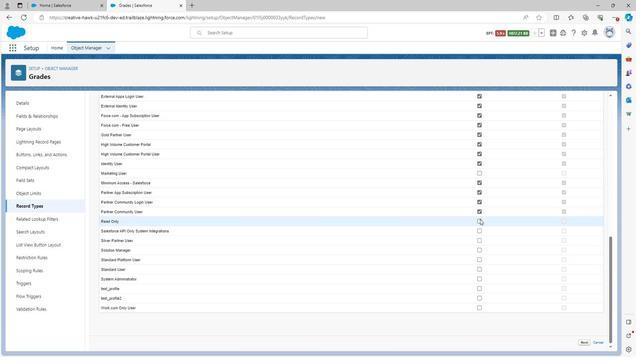 
Action: Mouse pressed left at (478, 220)
Screenshot: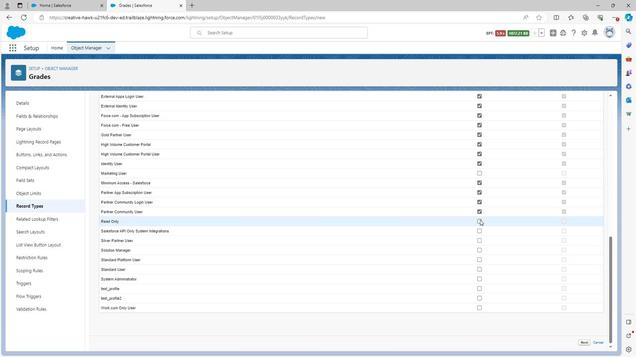 
Action: Mouse moved to (477, 230)
Screenshot: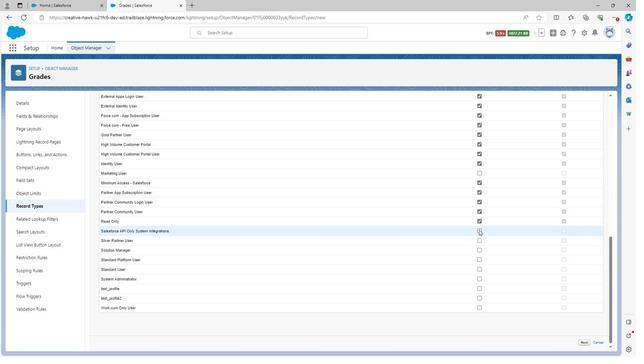 
Action: Mouse pressed left at (477, 230)
Screenshot: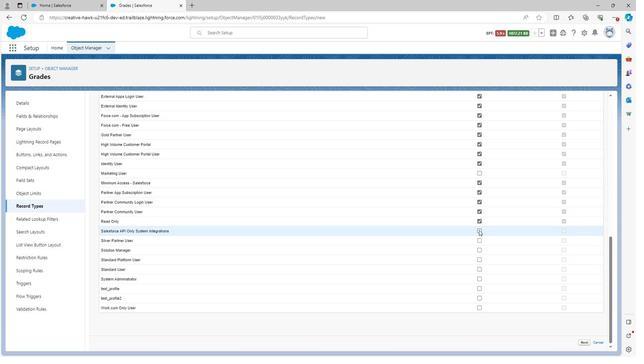 
Action: Mouse moved to (477, 240)
Screenshot: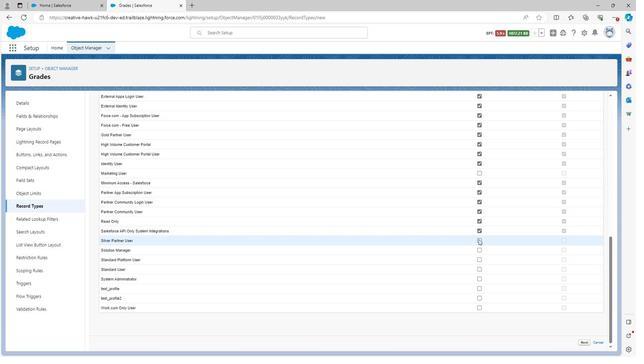 
Action: Mouse pressed left at (477, 240)
Screenshot: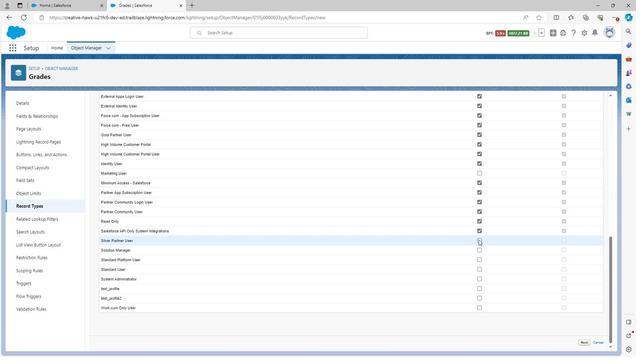
Action: Mouse moved to (479, 249)
Screenshot: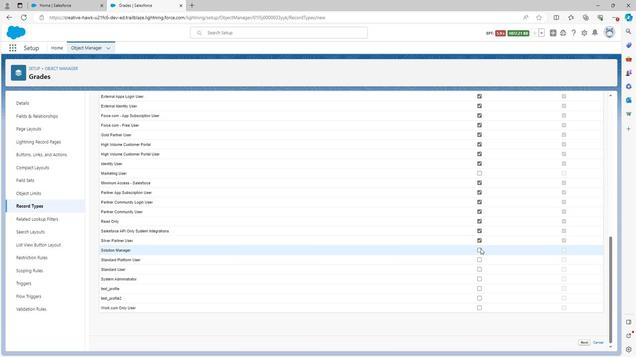 
Action: Mouse pressed left at (479, 249)
Screenshot: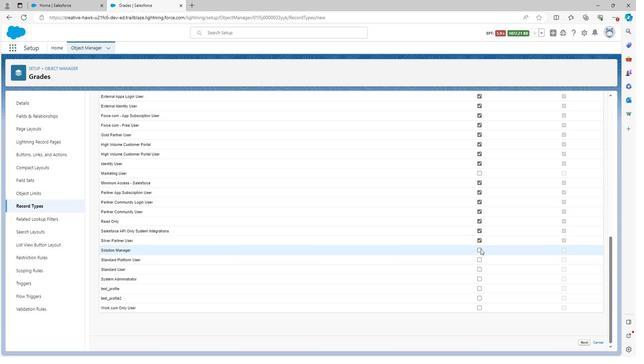 
Action: Mouse moved to (478, 261)
Screenshot: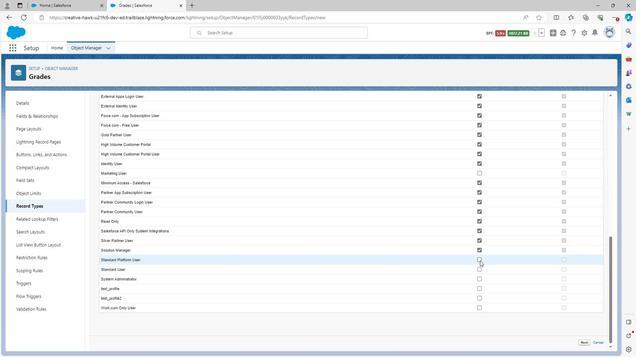 
Action: Mouse pressed left at (478, 261)
Screenshot: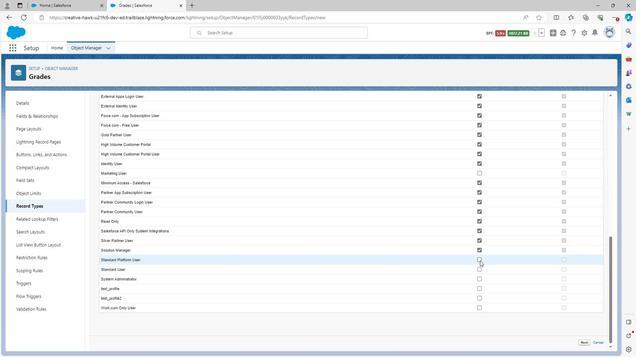 
Action: Mouse moved to (477, 270)
Screenshot: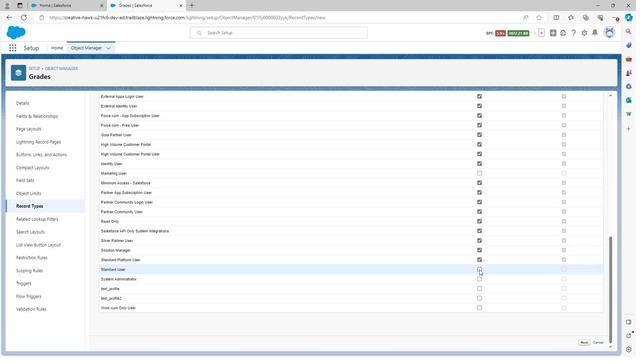 
Action: Mouse pressed left at (477, 270)
Screenshot: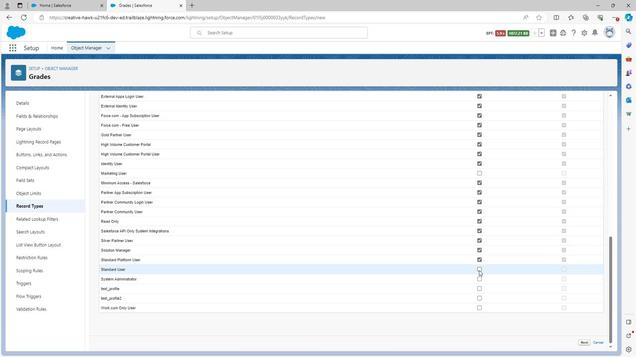 
Action: Mouse moved to (479, 278)
Screenshot: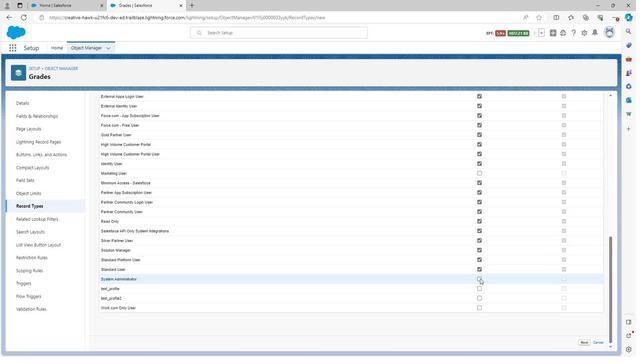 
Action: Mouse pressed left at (479, 278)
Screenshot: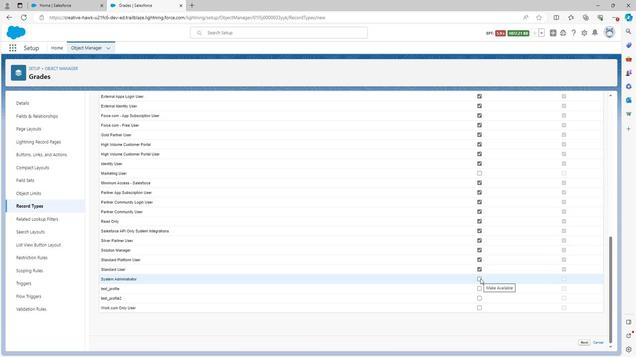 
Action: Mouse moved to (479, 289)
Screenshot: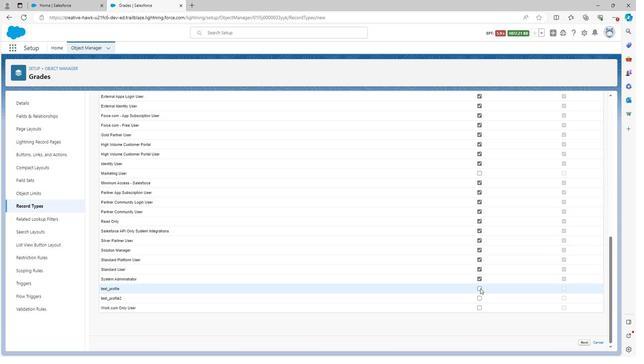 
Action: Mouse pressed left at (479, 289)
Screenshot: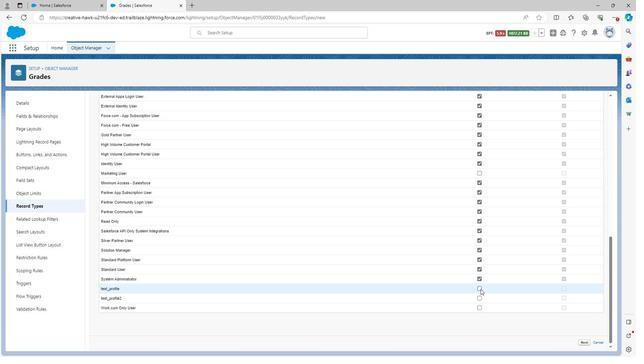 
Action: Mouse moved to (478, 297)
Screenshot: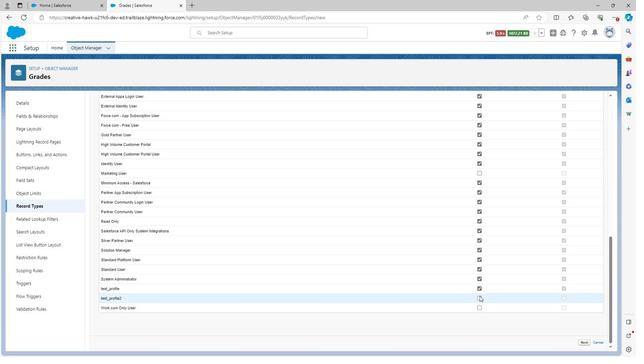 
Action: Mouse pressed left at (478, 297)
Screenshot: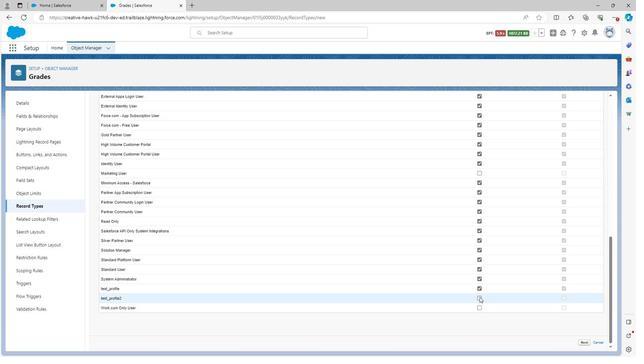
Action: Mouse moved to (477, 308)
Screenshot: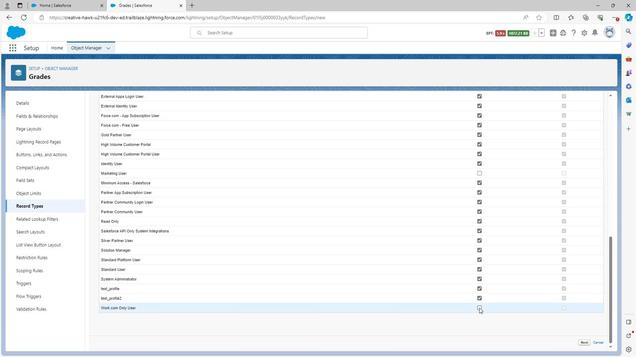 
Action: Mouse pressed left at (477, 308)
Screenshot: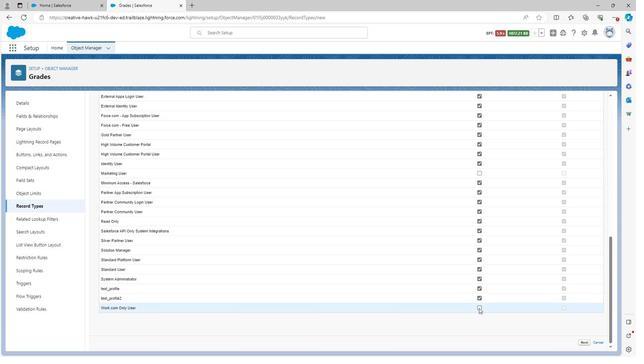 
Action: Mouse moved to (581, 342)
Screenshot: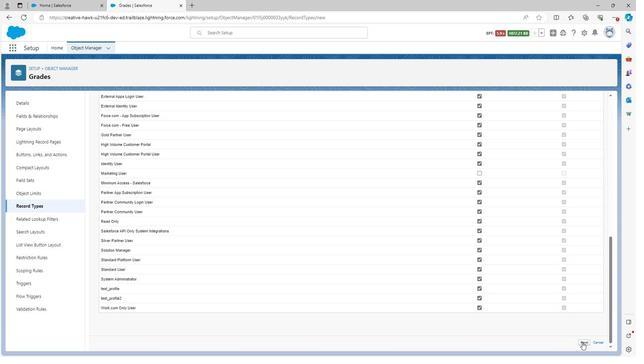 
Action: Mouse pressed left at (581, 342)
Screenshot: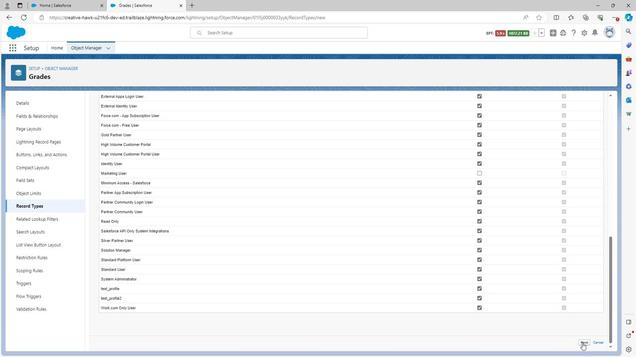 
Action: Mouse moved to (548, 213)
Screenshot: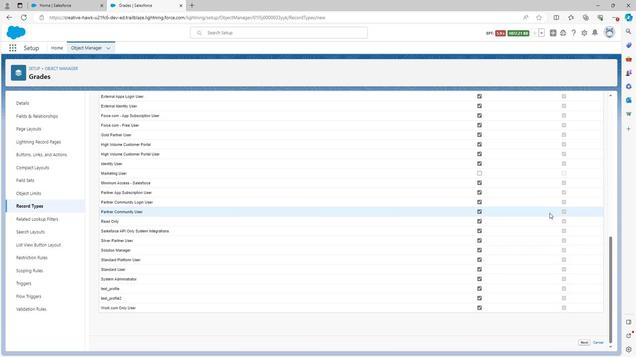
Action: Mouse scrolled (548, 213) with delta (0, 0)
Screenshot: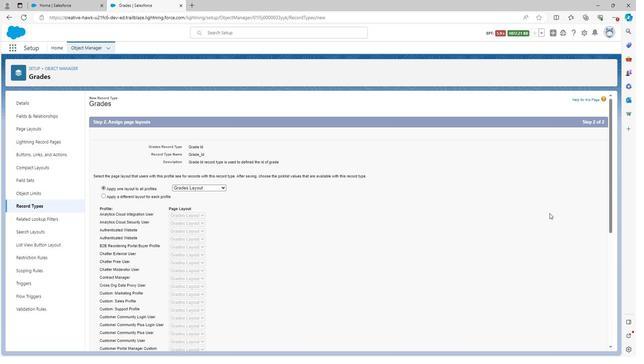 
Action: Mouse scrolled (548, 213) with delta (0, 0)
Screenshot: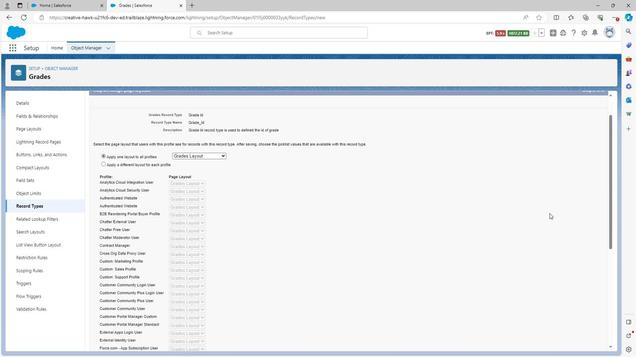 
Action: Mouse scrolled (548, 213) with delta (0, 0)
Screenshot: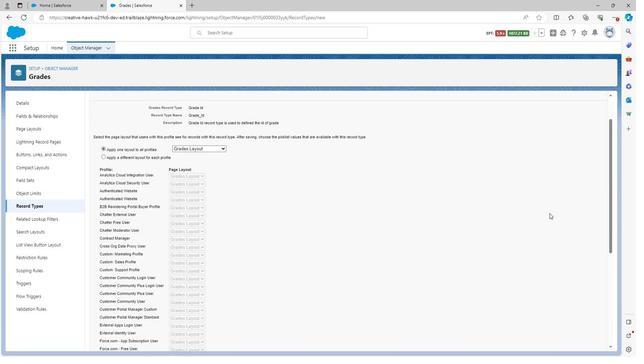 
Action: Mouse scrolled (548, 213) with delta (0, 0)
Screenshot: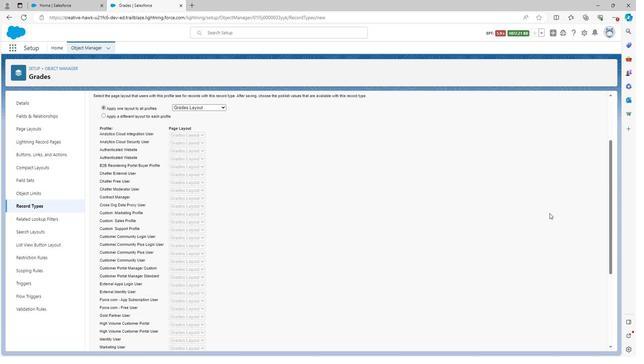 
Action: Mouse scrolled (548, 213) with delta (0, 0)
Screenshot: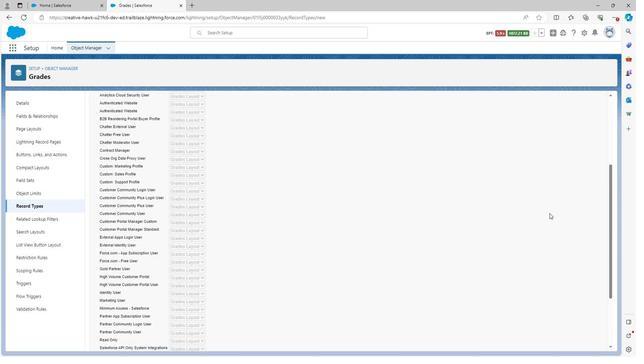 
Action: Mouse scrolled (548, 213) with delta (0, 0)
Screenshot: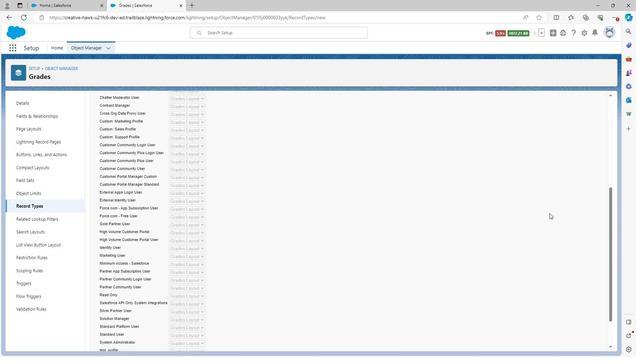 
Action: Mouse scrolled (548, 213) with delta (0, 0)
Screenshot: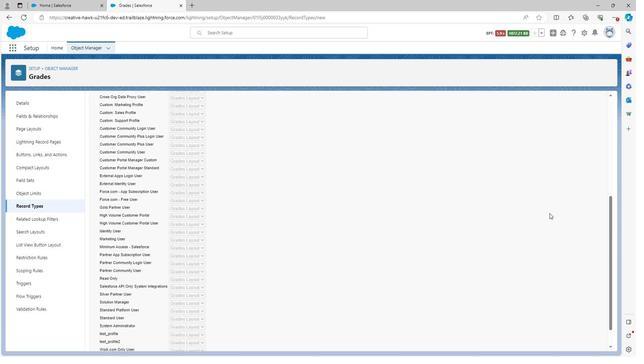 
Action: Mouse moved to (583, 341)
Screenshot: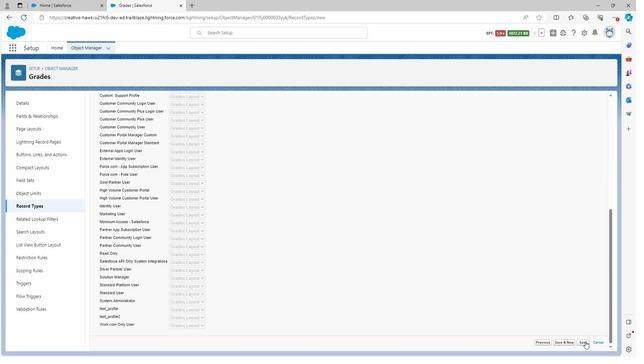 
Action: Mouse pressed left at (583, 341)
Screenshot: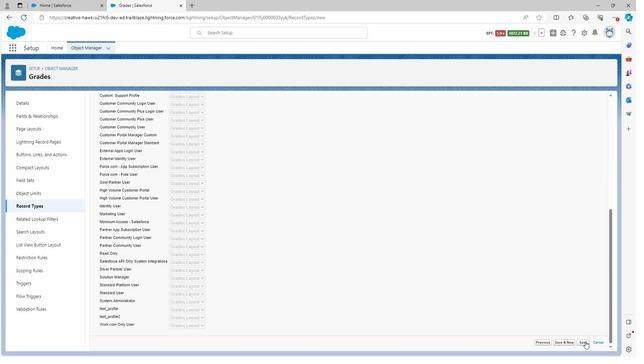 
Action: Mouse moved to (30, 207)
Screenshot: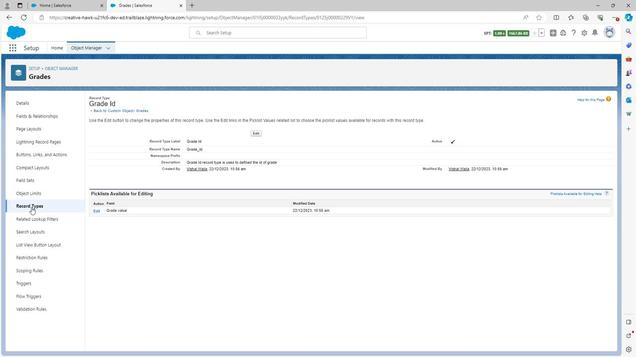 
Action: Mouse pressed left at (30, 207)
Screenshot: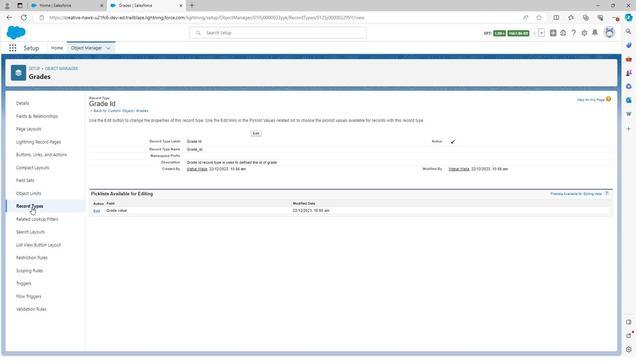 
Action: Mouse moved to (538, 107)
Screenshot: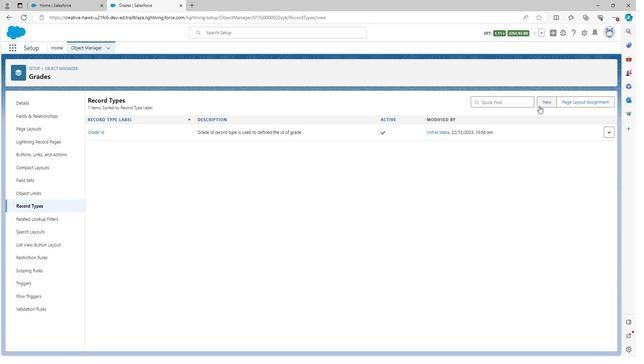 
Action: Mouse pressed left at (538, 107)
Screenshot: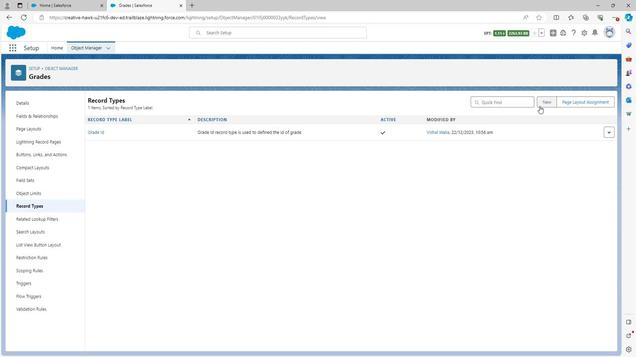 
Action: Mouse moved to (199, 164)
Screenshot: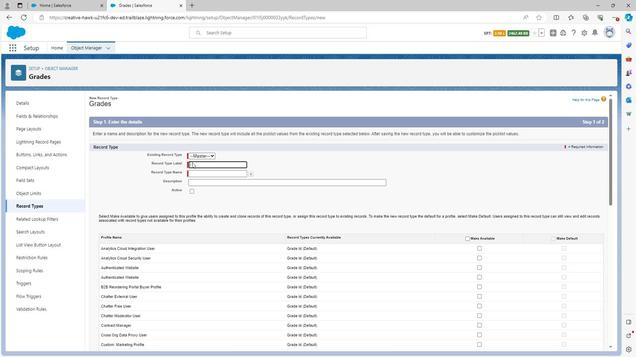 
Action: Mouse pressed left at (199, 164)
Screenshot: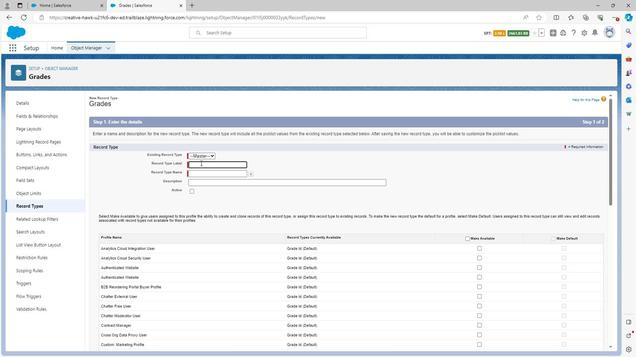 
Action: Key pressed <Key.shift><Key.shift><Key.shift>Student
Screenshot: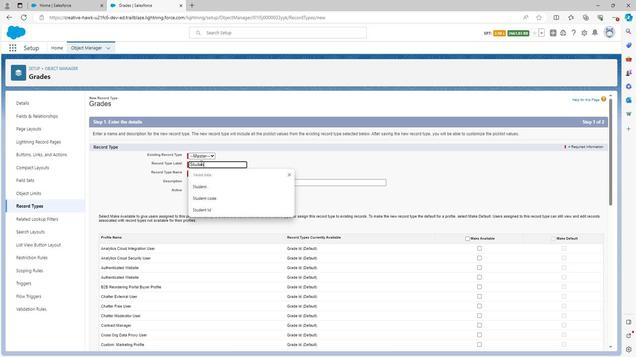 
Action: Mouse moved to (261, 155)
Screenshot: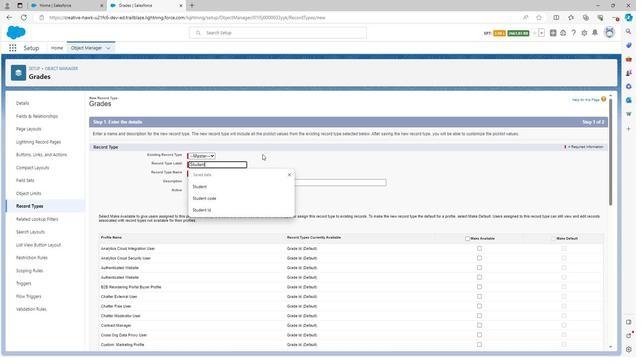 
Action: Mouse pressed left at (261, 155)
Screenshot: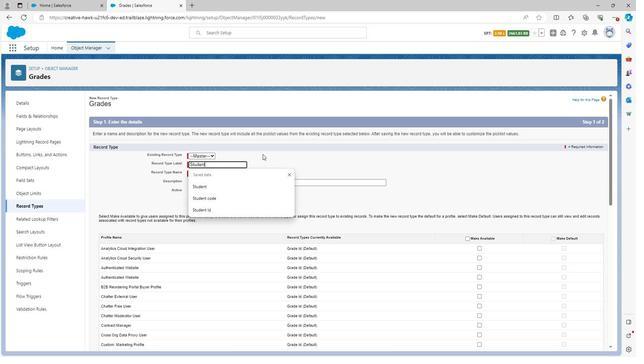 
Action: Mouse moved to (222, 181)
Screenshot: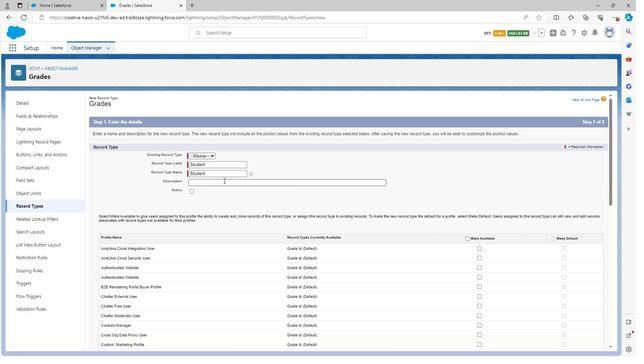 
Action: Mouse pressed left at (222, 181)
Screenshot: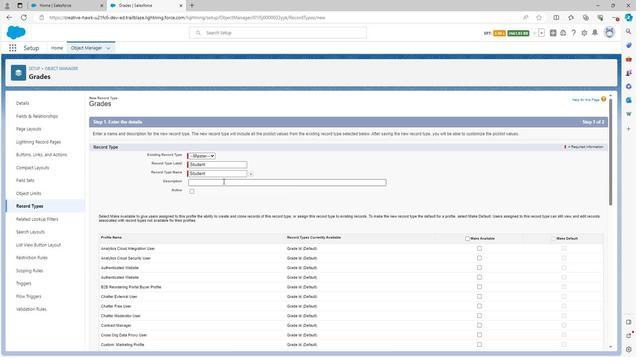 
Action: Key pressed <Key.shift>Student<Key.space>record<Key.space>type<Key.space>is<Key.space>used<Key.space>to<Key.space>defined<Key.space>the<Key.space>student<Key.space>in<Key.space>grade<Key.space>system
Screenshot: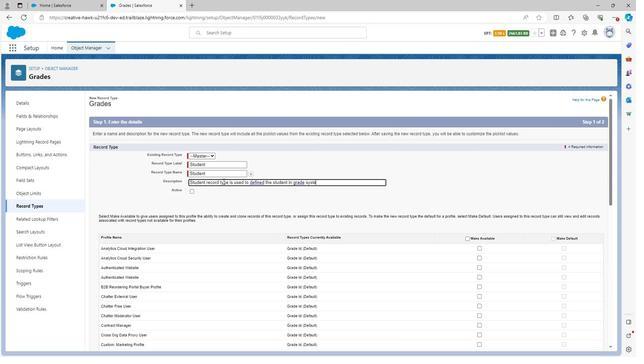 
Action: Mouse moved to (189, 193)
Screenshot: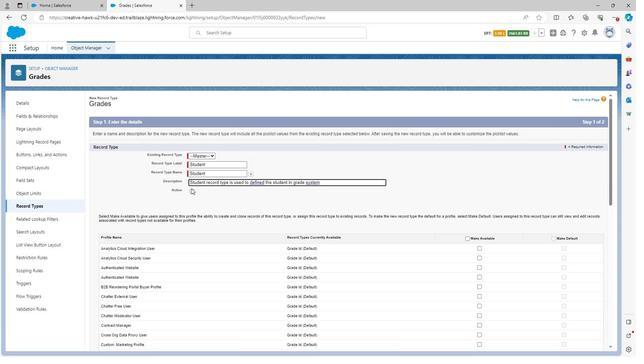 
Action: Mouse pressed left at (189, 193)
Screenshot: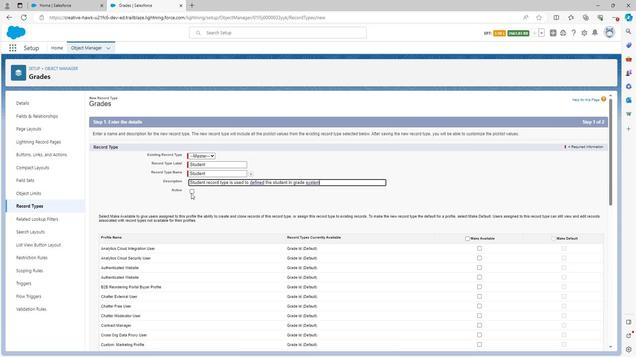 
Action: Mouse moved to (477, 248)
Screenshot: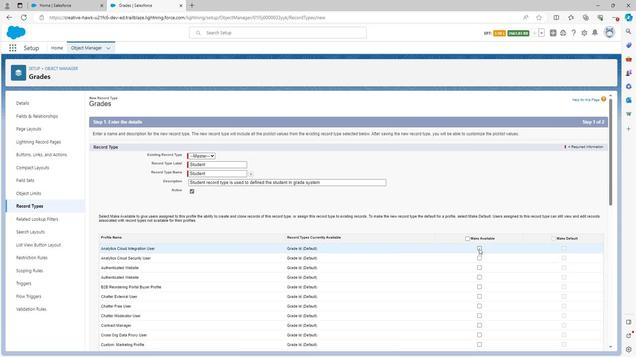 
Action: Mouse pressed left at (477, 248)
Screenshot: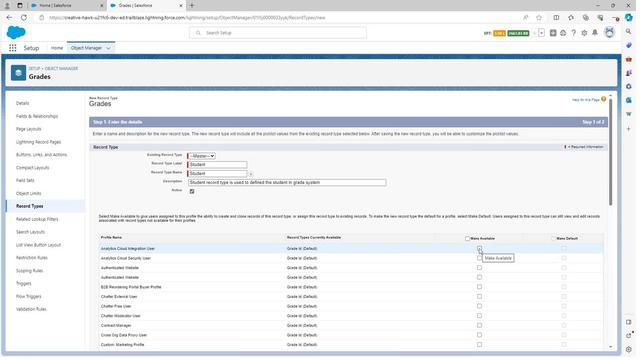 
Action: Mouse moved to (477, 257)
Screenshot: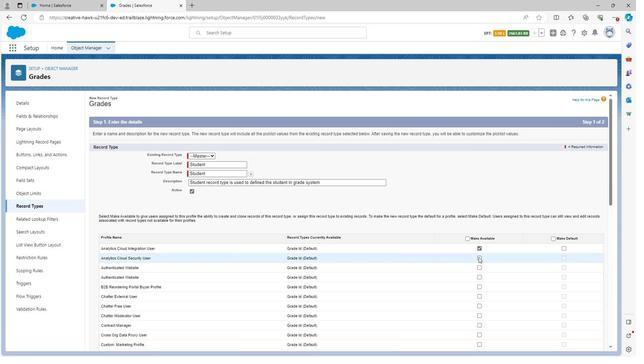 
Action: Mouse pressed left at (477, 257)
Screenshot: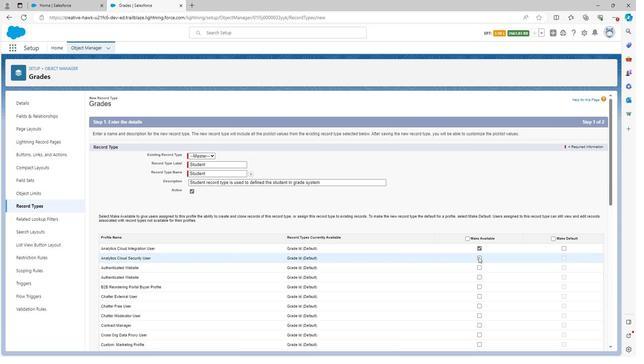 
Action: Mouse moved to (477, 265)
Screenshot: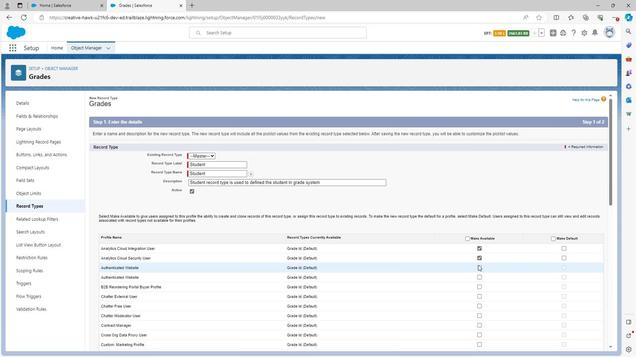 
Action: Mouse pressed left at (477, 265)
Screenshot: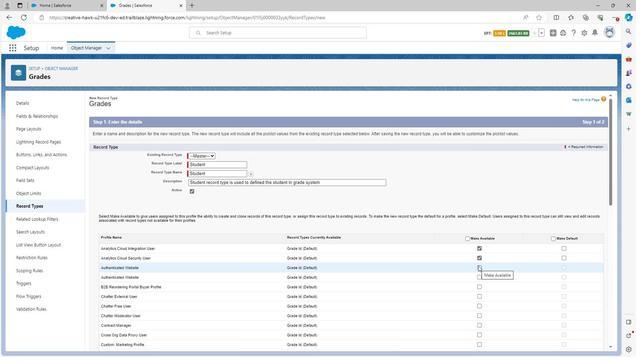 
Action: Mouse moved to (478, 276)
Screenshot: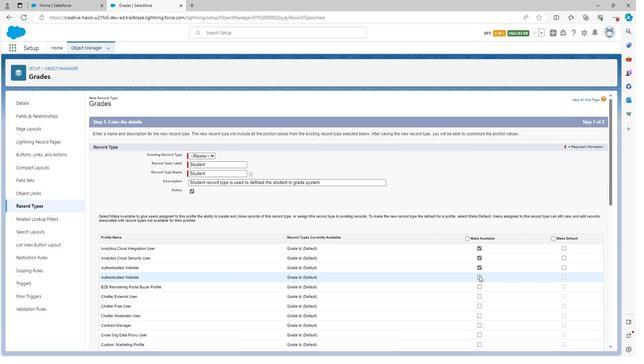 
Action: Mouse pressed left at (478, 276)
Screenshot: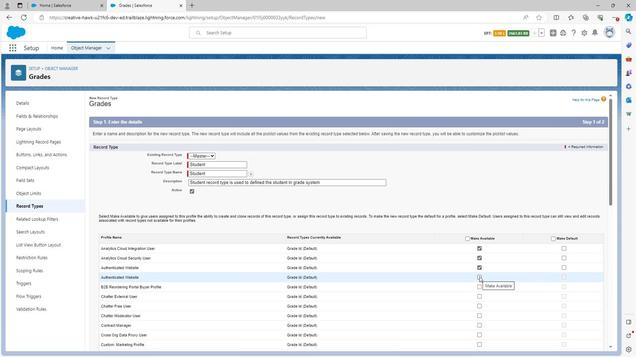 
Action: Mouse moved to (478, 287)
Screenshot: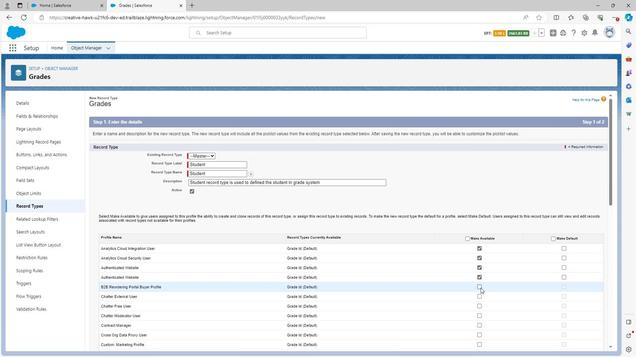 
Action: Mouse pressed left at (478, 287)
Screenshot: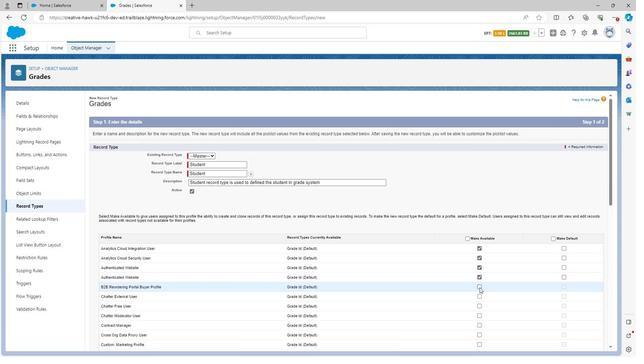
Action: Mouse moved to (478, 294)
Screenshot: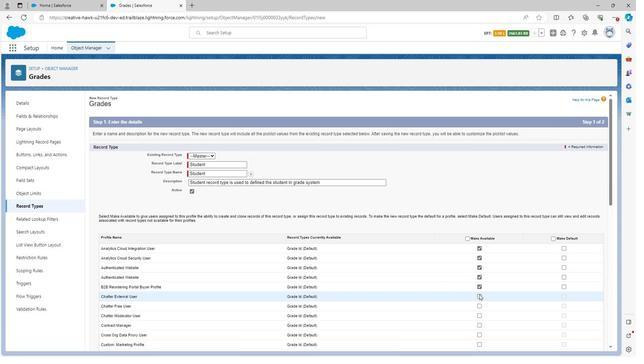 
Action: Mouse pressed left at (478, 294)
Screenshot: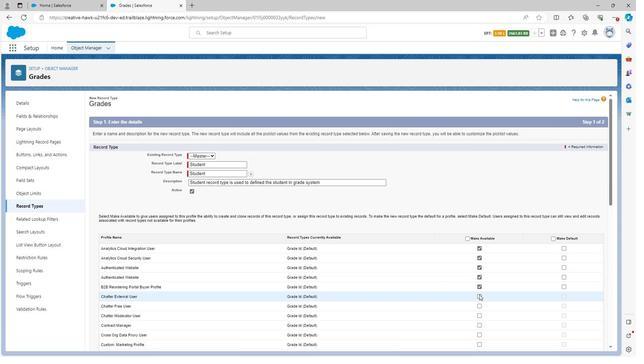 
Action: Mouse moved to (478, 305)
Screenshot: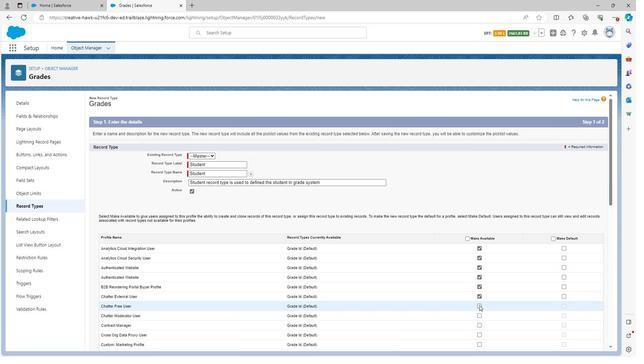 
Action: Mouse pressed left at (478, 305)
Screenshot: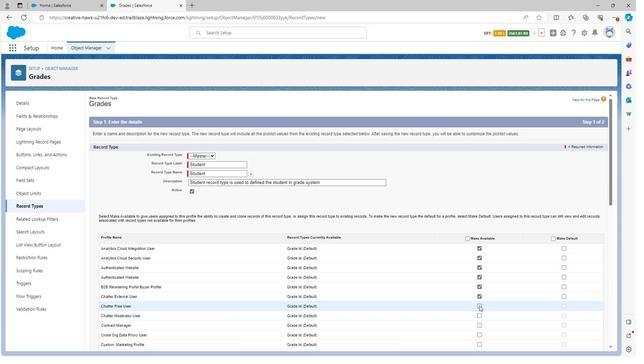 
Action: Mouse moved to (478, 315)
Screenshot: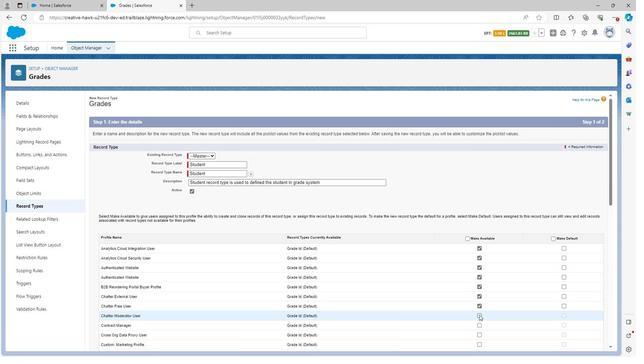
Action: Mouse pressed left at (478, 315)
Screenshot: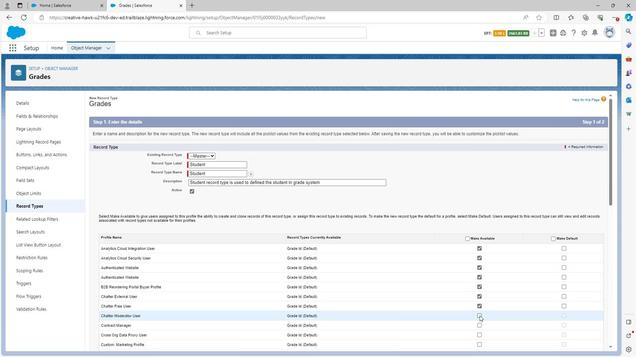 
Action: Mouse moved to (478, 324)
Screenshot: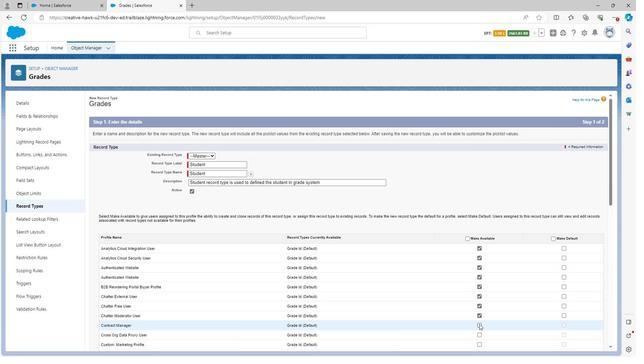 
Action: Mouse pressed left at (478, 324)
Screenshot: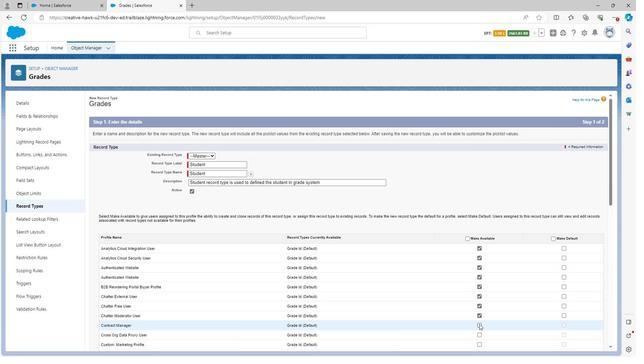 
Action: Mouse moved to (479, 314)
Screenshot: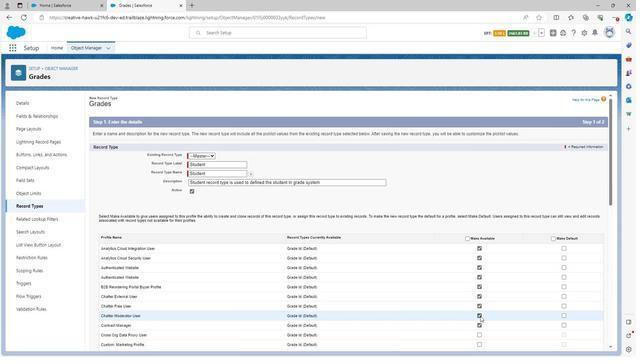
Action: Mouse scrolled (479, 314) with delta (0, 0)
Screenshot: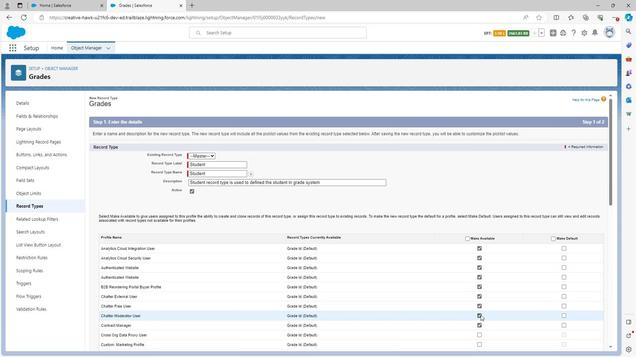 
Action: Mouse scrolled (479, 314) with delta (0, 0)
Screenshot: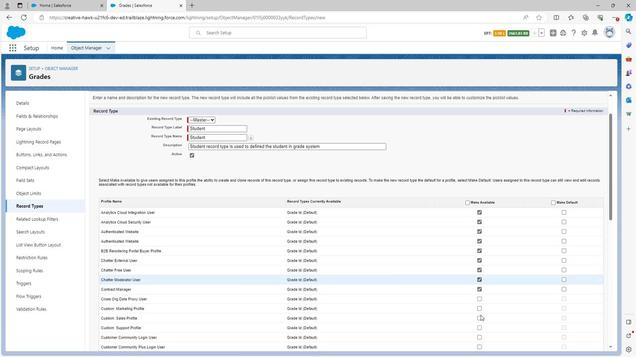 
Action: Mouse moved to (478, 257)
Screenshot: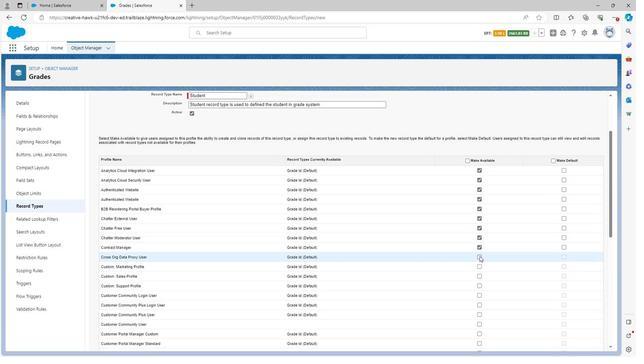 
Action: Mouse pressed left at (478, 257)
Screenshot: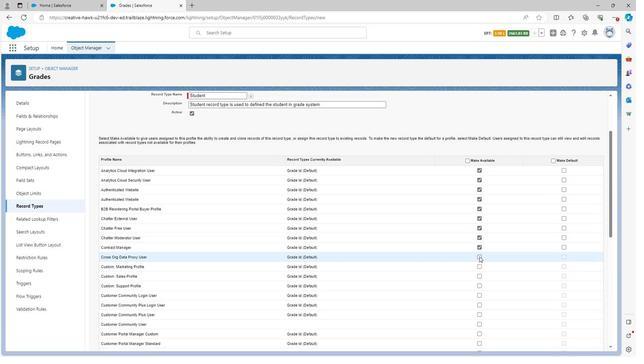 
Action: Mouse moved to (477, 267)
Screenshot: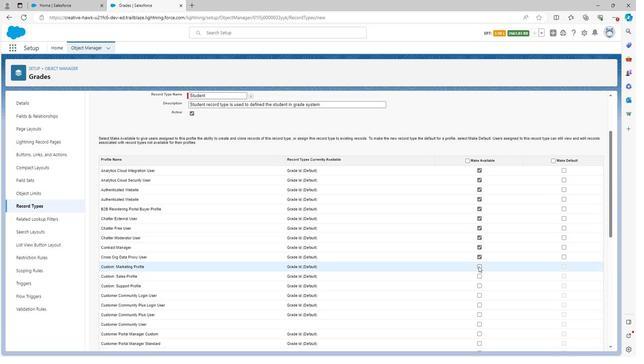 
Action: Mouse pressed left at (477, 267)
Screenshot: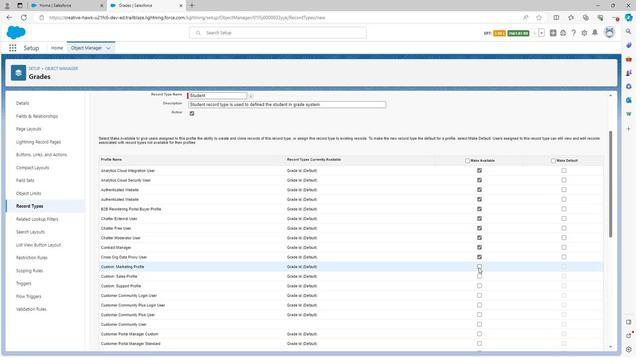 
Action: Mouse moved to (477, 274)
Screenshot: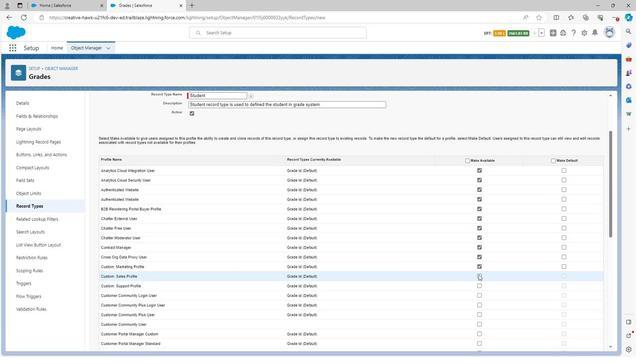 
Action: Mouse pressed left at (477, 274)
Screenshot: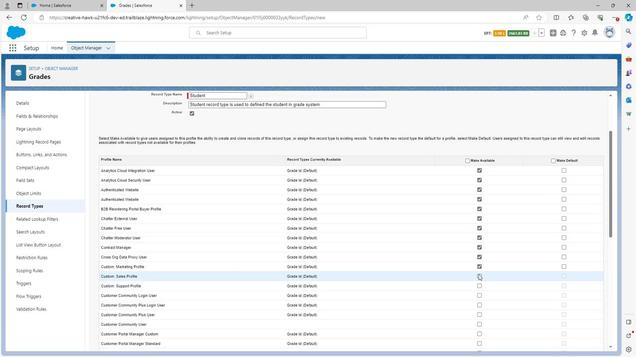 
Action: Mouse moved to (477, 284)
Screenshot: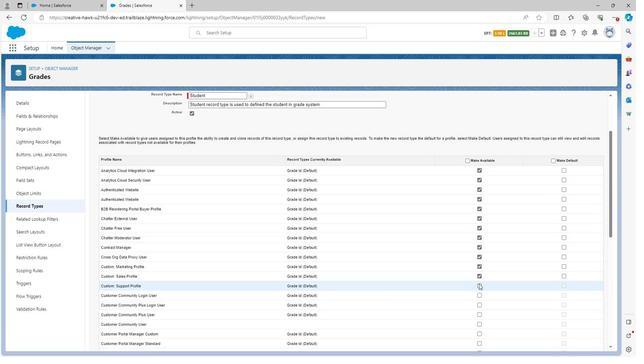 
Action: Mouse pressed left at (477, 284)
Screenshot: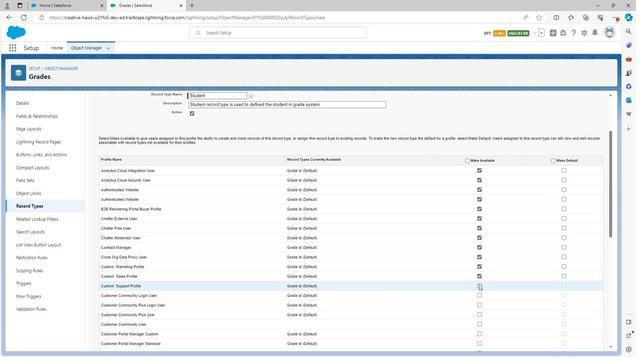 
Action: Mouse moved to (477, 295)
Screenshot: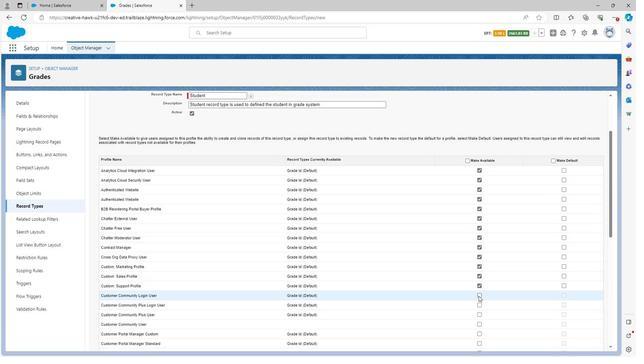 
Action: Mouse pressed left at (477, 295)
Screenshot: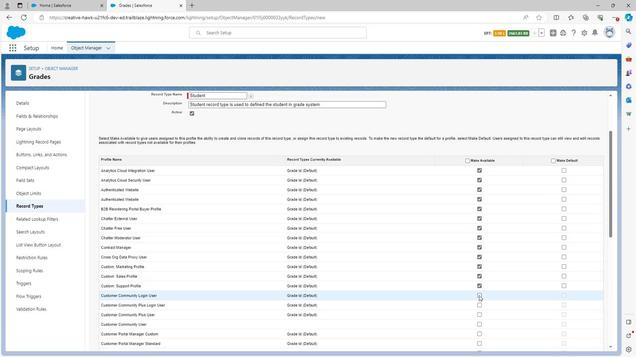 
Action: Mouse moved to (478, 305)
Screenshot: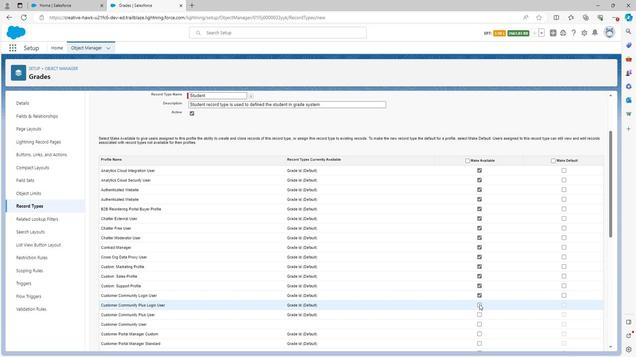 
Action: Mouse pressed left at (478, 305)
Screenshot: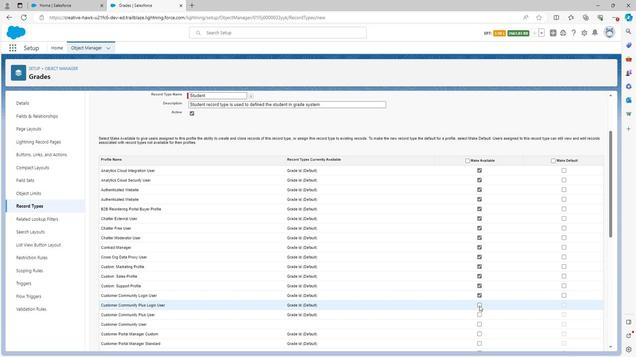 
Action: Mouse moved to (478, 312)
Screenshot: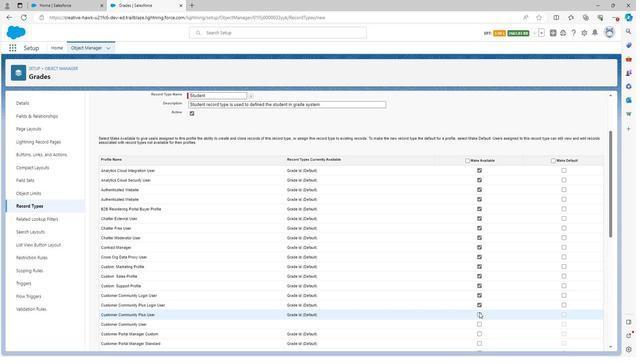 
Action: Mouse pressed left at (478, 312)
Screenshot: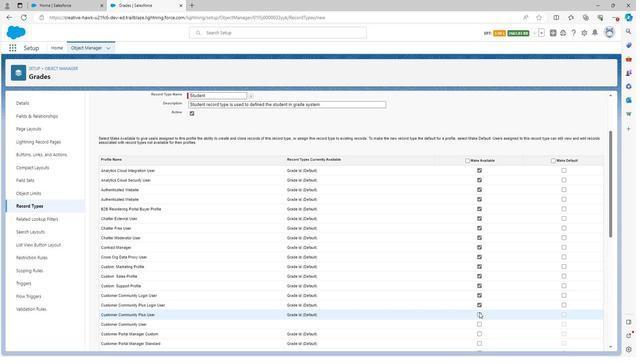 
Action: Mouse moved to (473, 304)
Screenshot: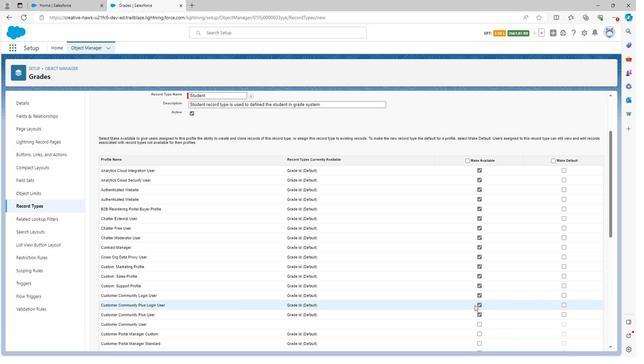 
Action: Mouse scrolled (473, 304) with delta (0, 0)
Screenshot: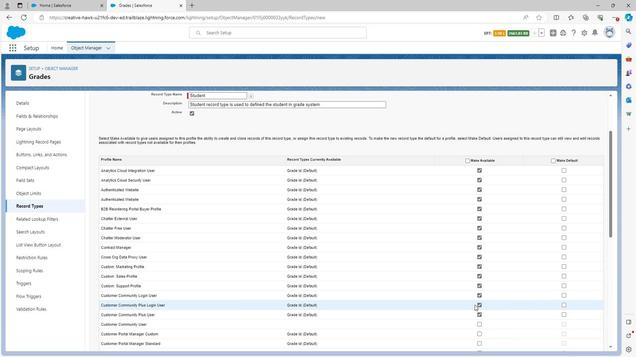 
Action: Mouse scrolled (473, 304) with delta (0, 0)
Screenshot: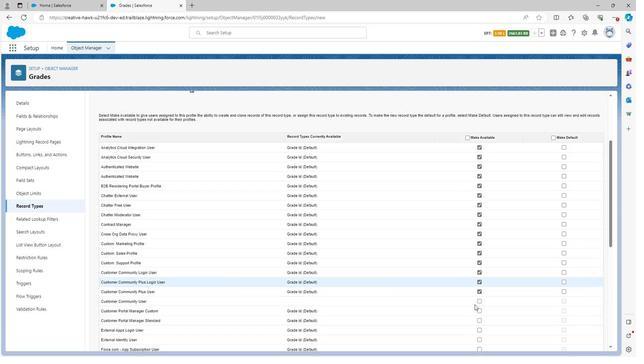 
Action: Mouse moved to (479, 256)
Screenshot: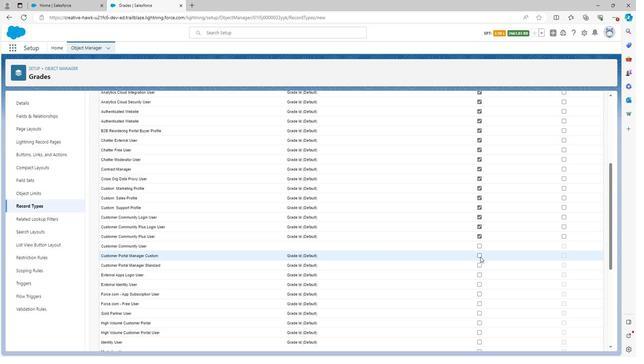 
Action: Mouse pressed left at (479, 256)
Screenshot: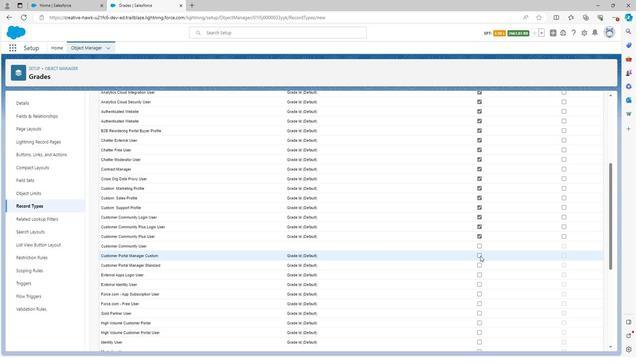 
Action: Mouse moved to (478, 264)
Screenshot: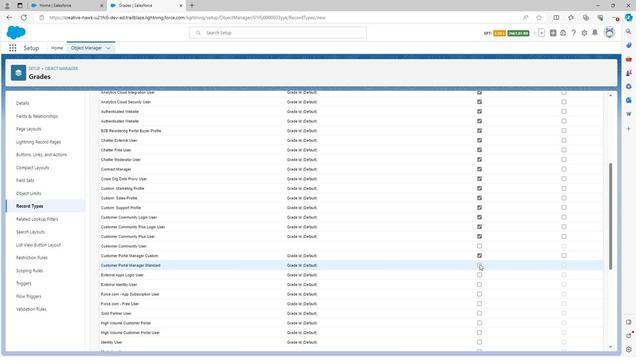 
Action: Mouse pressed left at (478, 264)
Screenshot: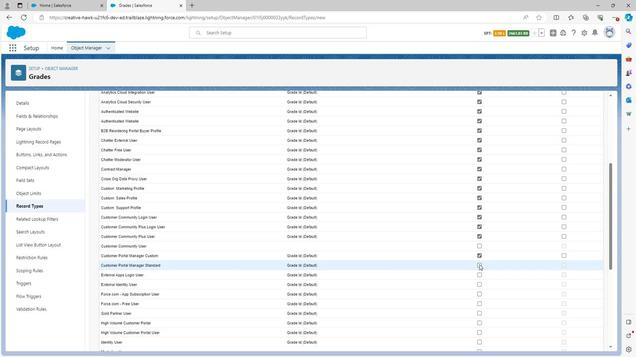 
Action: Mouse moved to (478, 273)
Screenshot: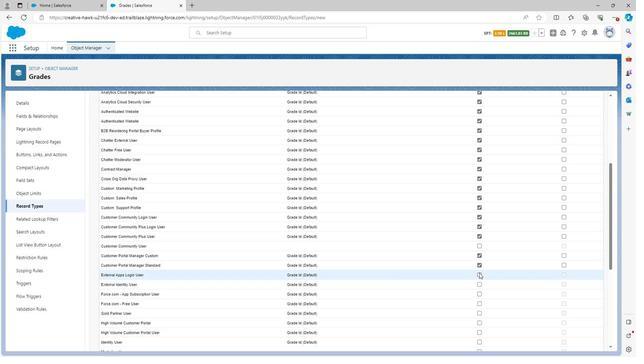 
Action: Mouse pressed left at (478, 273)
Screenshot: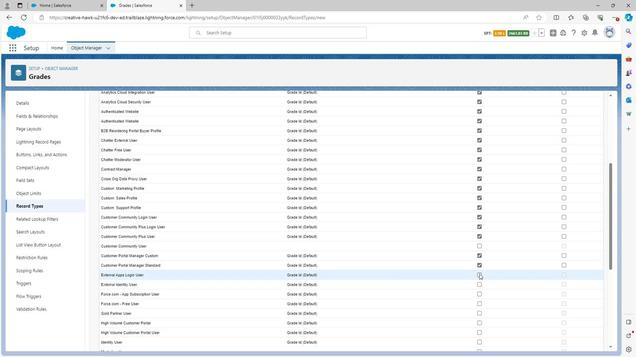 
Action: Mouse moved to (478, 282)
Screenshot: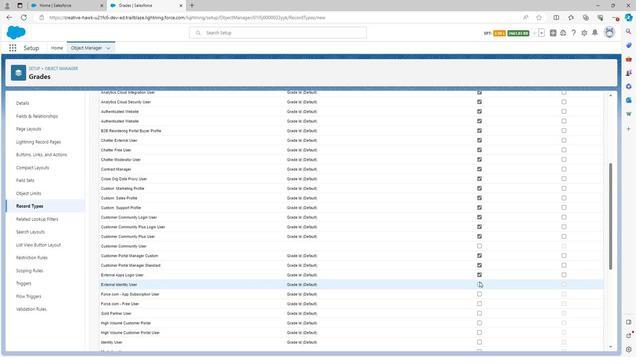 
Action: Mouse pressed left at (478, 282)
Screenshot: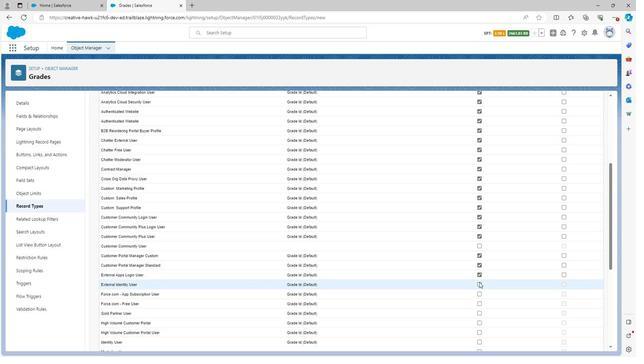 
Action: Mouse moved to (478, 292)
Screenshot: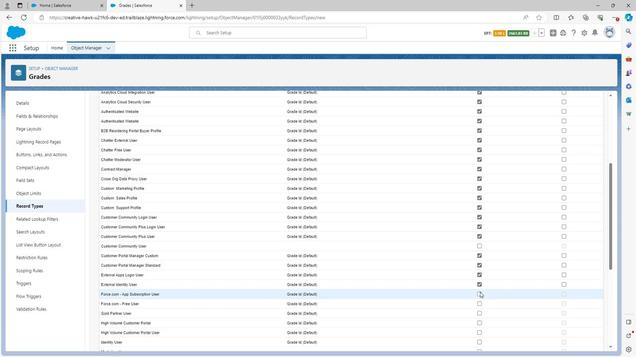 
Action: Mouse pressed left at (478, 292)
Screenshot: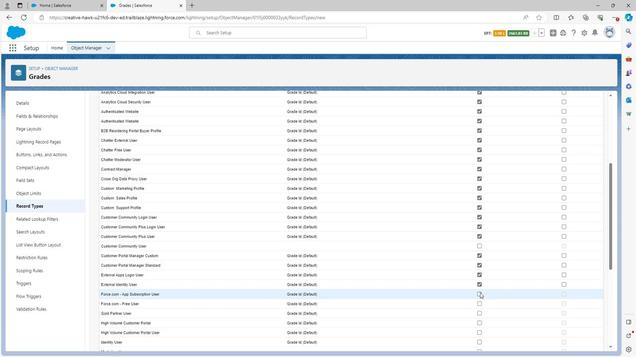 
Action: Mouse moved to (478, 301)
Screenshot: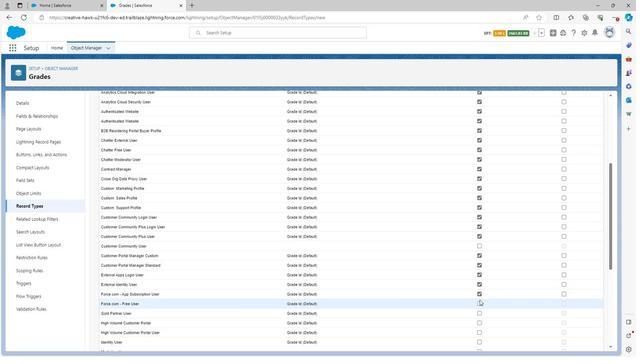 
Action: Mouse pressed left at (478, 301)
Screenshot: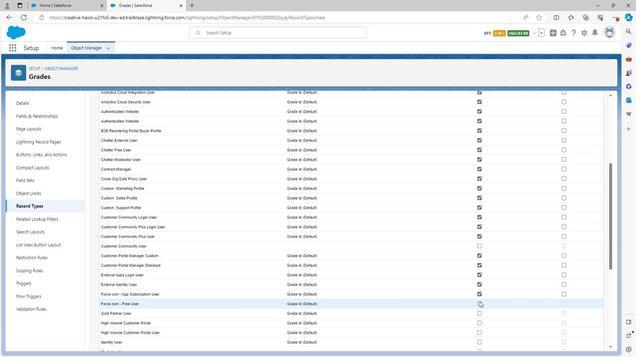 
Action: Mouse moved to (478, 313)
Screenshot: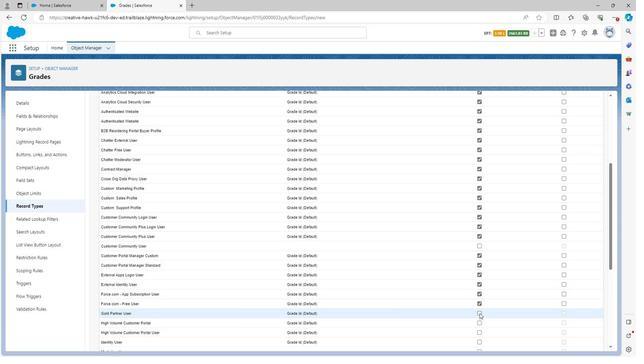 
Action: Mouse pressed left at (478, 313)
Screenshot: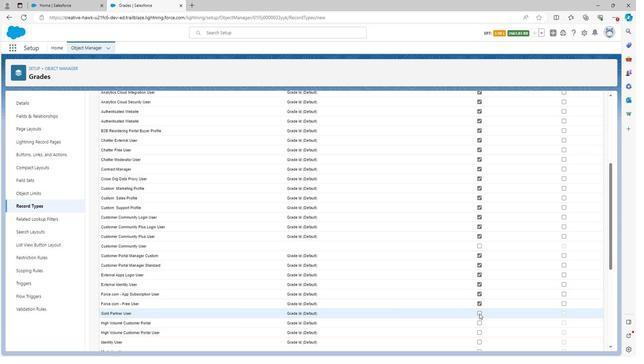 
Action: Mouse scrolled (478, 313) with delta (0, 0)
Screenshot: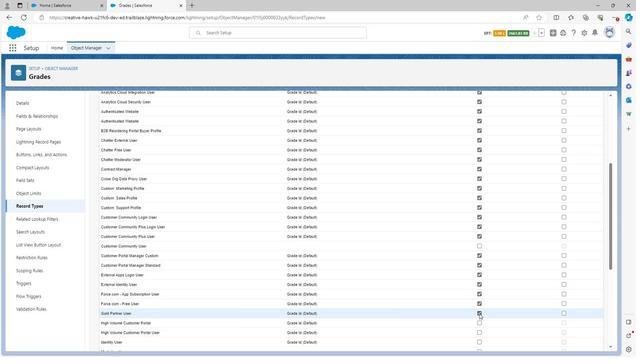 
Action: Mouse scrolled (478, 313) with delta (0, 0)
Screenshot: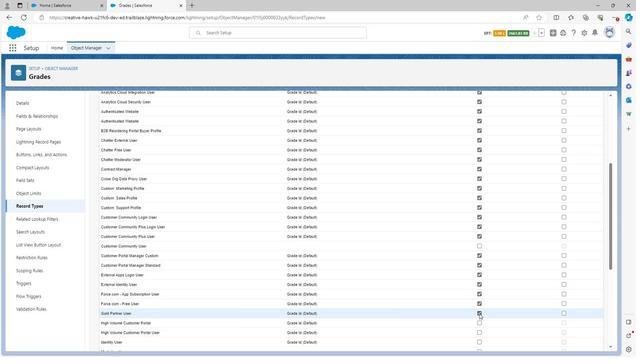 
Action: Mouse moved to (480, 245)
Screenshot: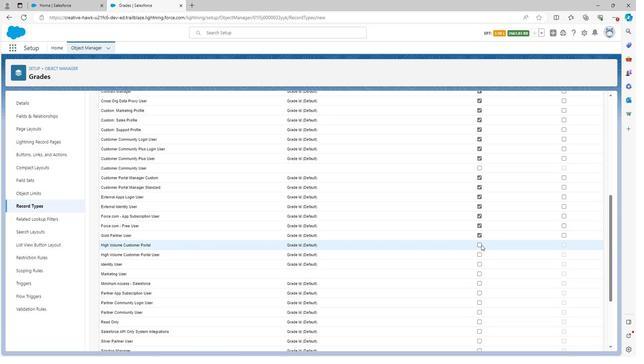 
Action: Mouse pressed left at (480, 245)
Screenshot: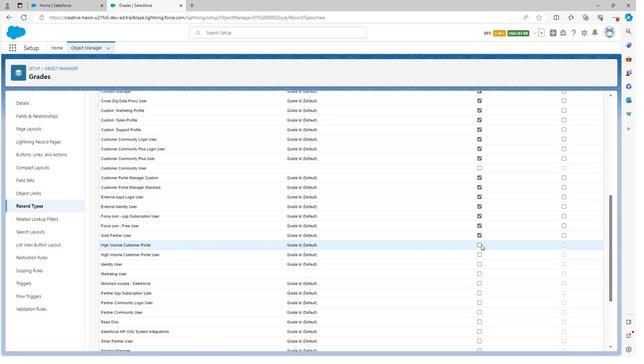 
Action: Mouse moved to (478, 255)
Screenshot: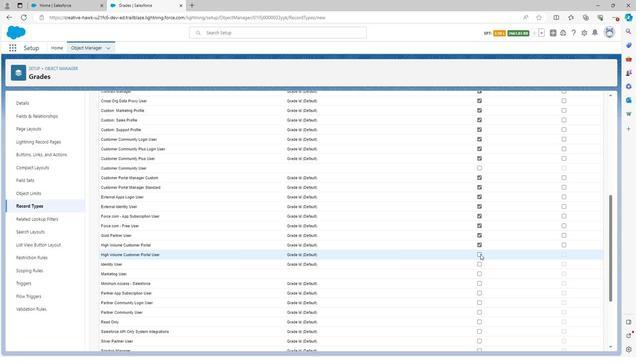 
Action: Mouse pressed left at (478, 255)
Screenshot: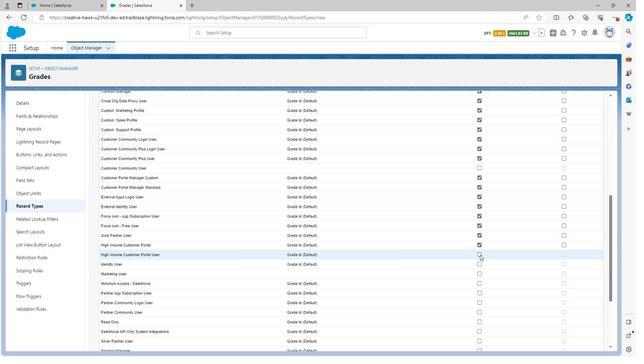 
Action: Mouse moved to (477, 264)
Screenshot: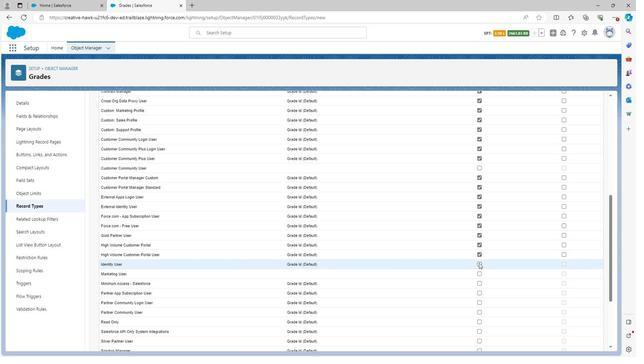 
Action: Mouse pressed left at (477, 264)
Screenshot: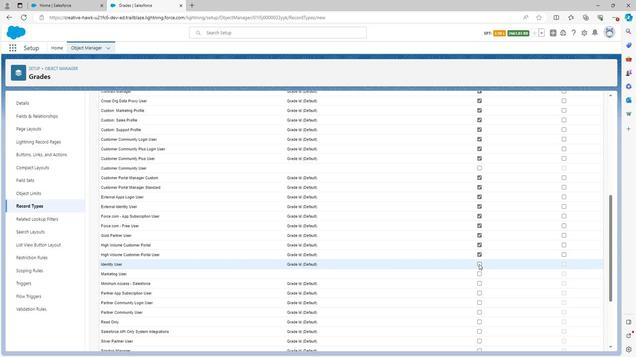 
Action: Mouse moved to (479, 272)
Screenshot: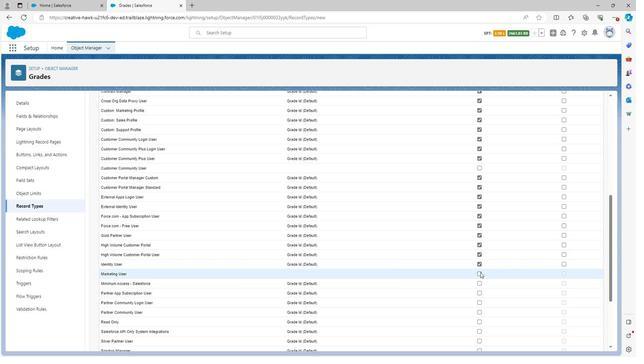 
Action: Mouse pressed left at (479, 272)
Screenshot: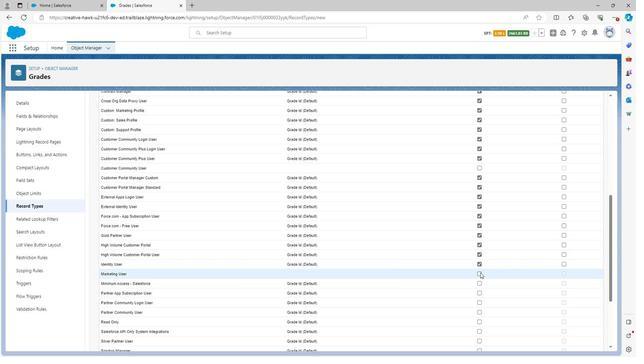 
Action: Mouse moved to (478, 275)
Screenshot: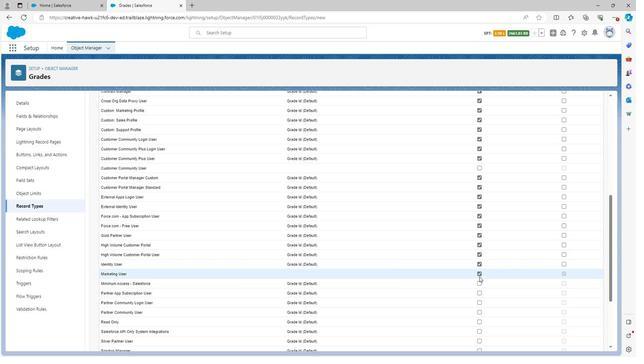 
Action: Mouse pressed left at (478, 275)
Screenshot: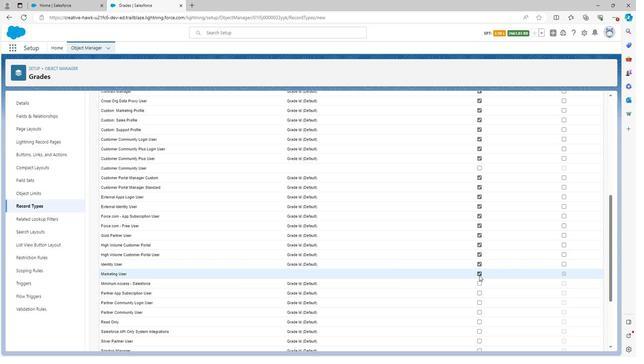 
Action: Mouse moved to (478, 282)
Screenshot: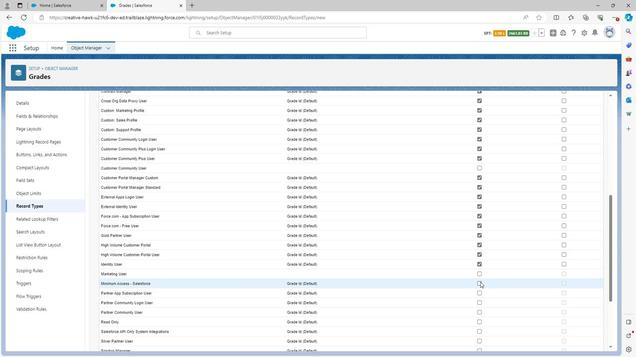 
Action: Mouse pressed left at (478, 282)
Screenshot: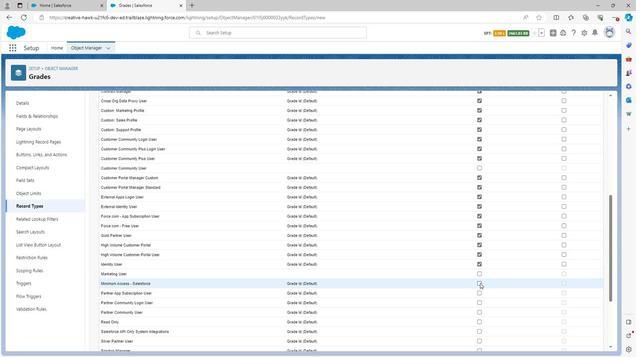 
Action: Mouse moved to (477, 292)
Screenshot: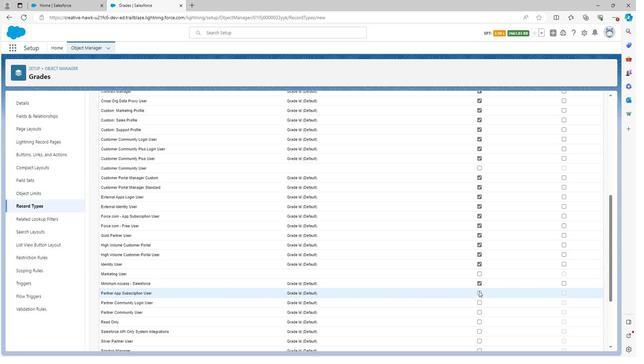 
Action: Mouse pressed left at (477, 292)
Screenshot: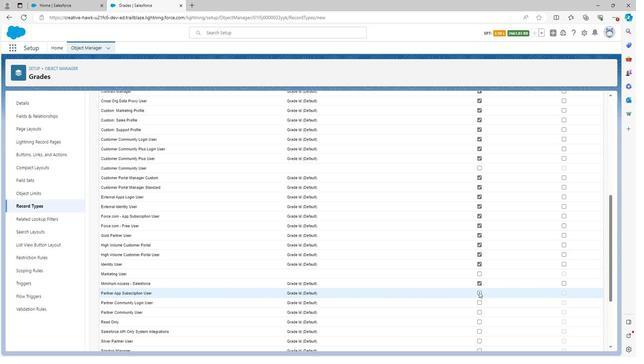 
Action: Mouse moved to (477, 302)
Screenshot: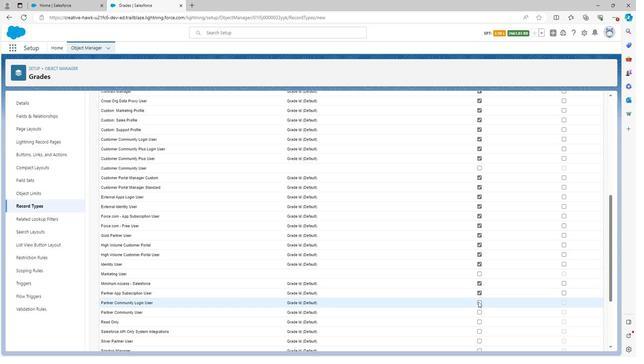 
Action: Mouse pressed left at (477, 302)
Screenshot: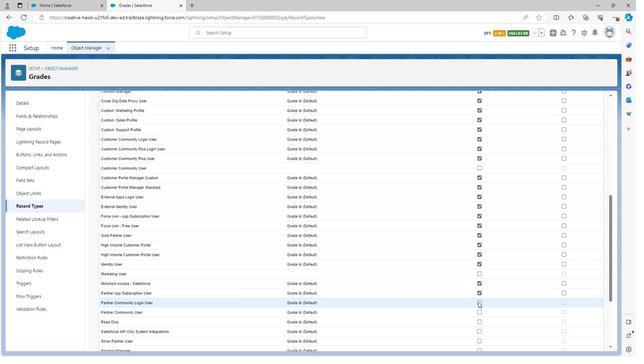 
Action: Mouse moved to (478, 310)
Screenshot: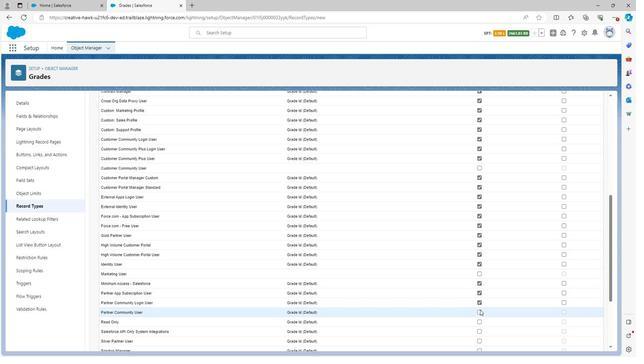 
Action: Mouse pressed left at (478, 310)
Screenshot: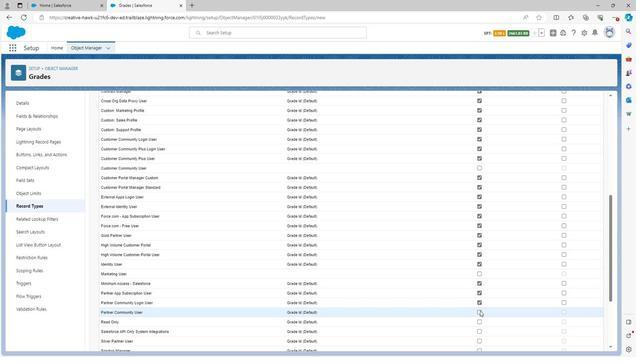 
Action: Mouse moved to (478, 311)
Screenshot: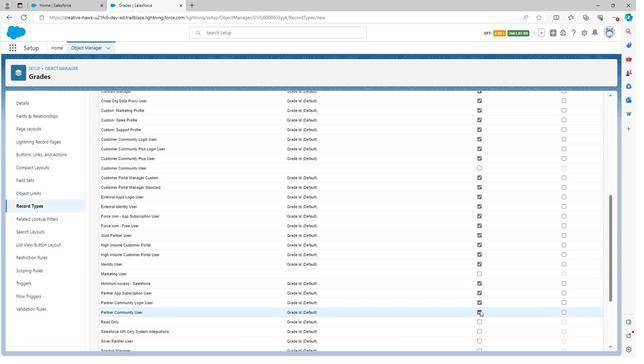 
Action: Mouse scrolled (478, 311) with delta (0, 0)
Screenshot: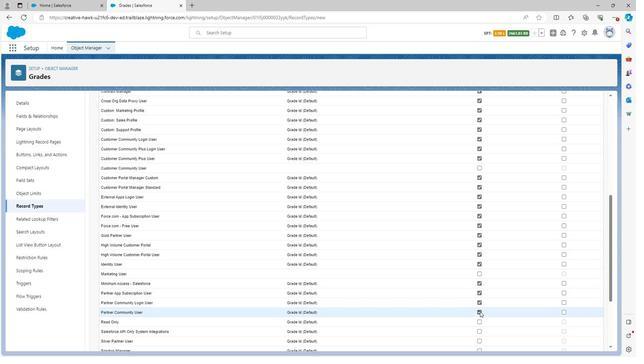 
Action: Mouse scrolled (478, 311) with delta (0, 0)
